 Task: Find connections with filter location Guarabira with filter topic #Onlineadvertisingwith filter profile language French with filter current company Golin with filter school MGUniversity with filter industry Wholesale Food and Beverage with filter service category Nature Photography with filter keywords title Ghostwriter
Action: Mouse moved to (473, 85)
Screenshot: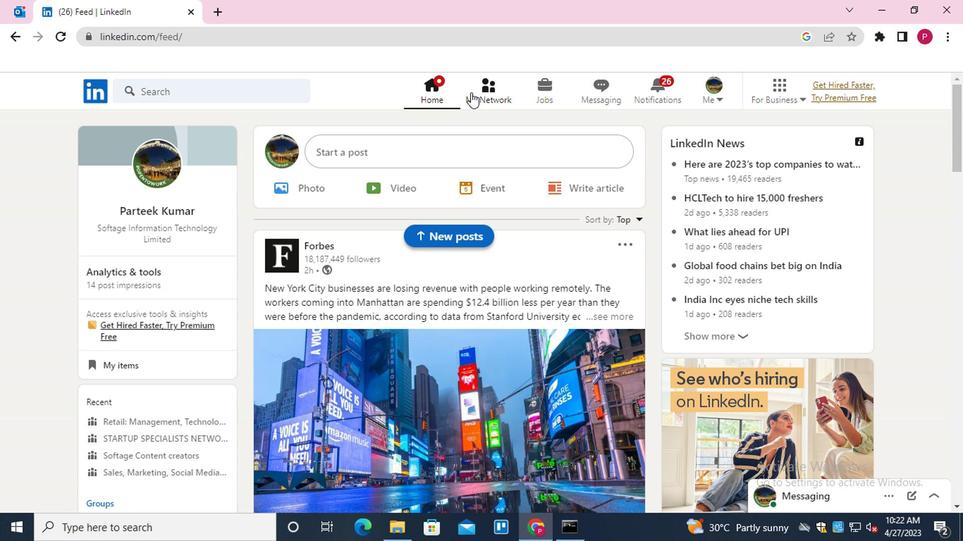 
Action: Mouse pressed left at (473, 85)
Screenshot: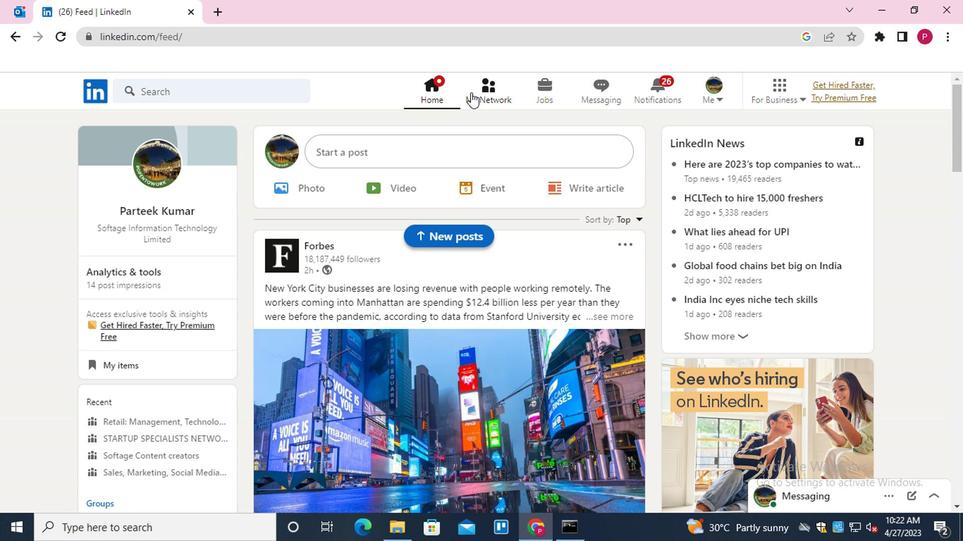 
Action: Mouse moved to (170, 163)
Screenshot: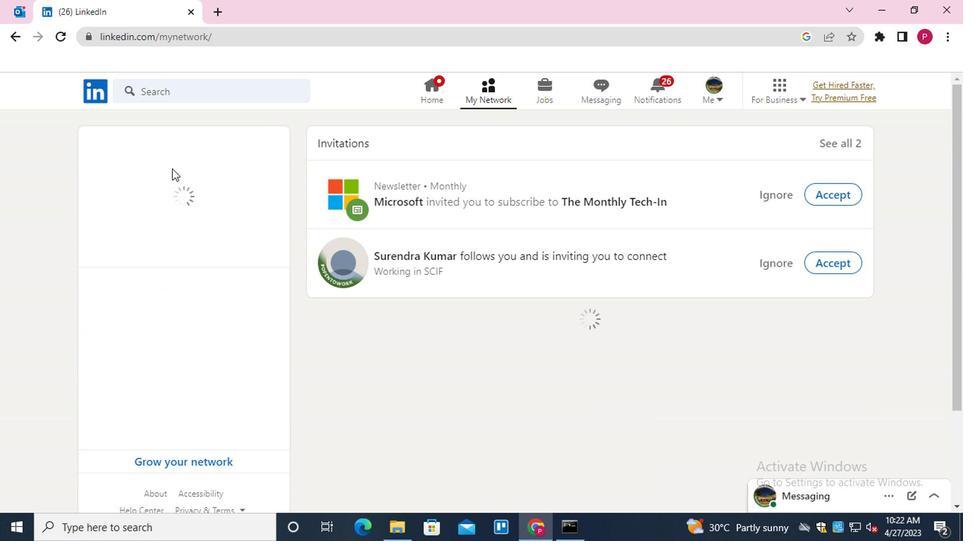 
Action: Mouse pressed left at (170, 163)
Screenshot: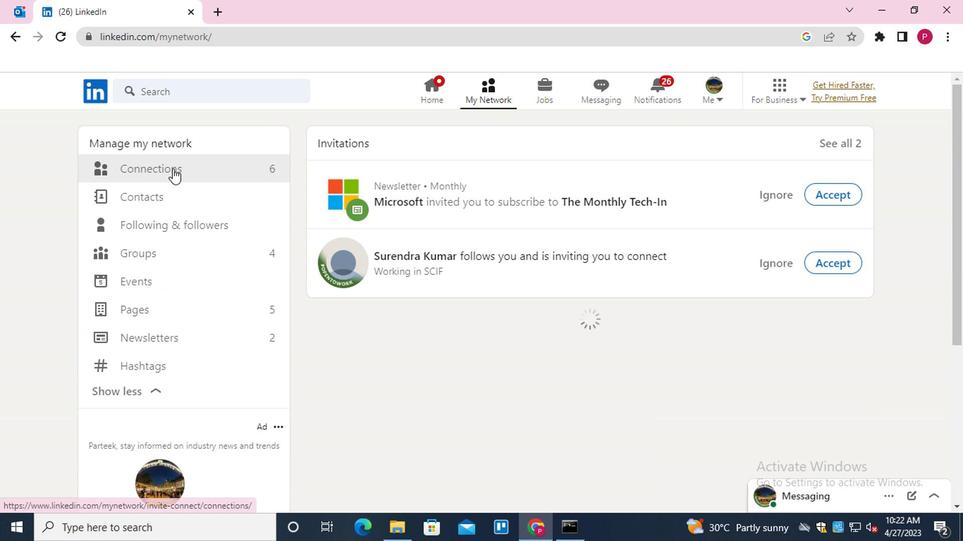 
Action: Mouse moved to (603, 166)
Screenshot: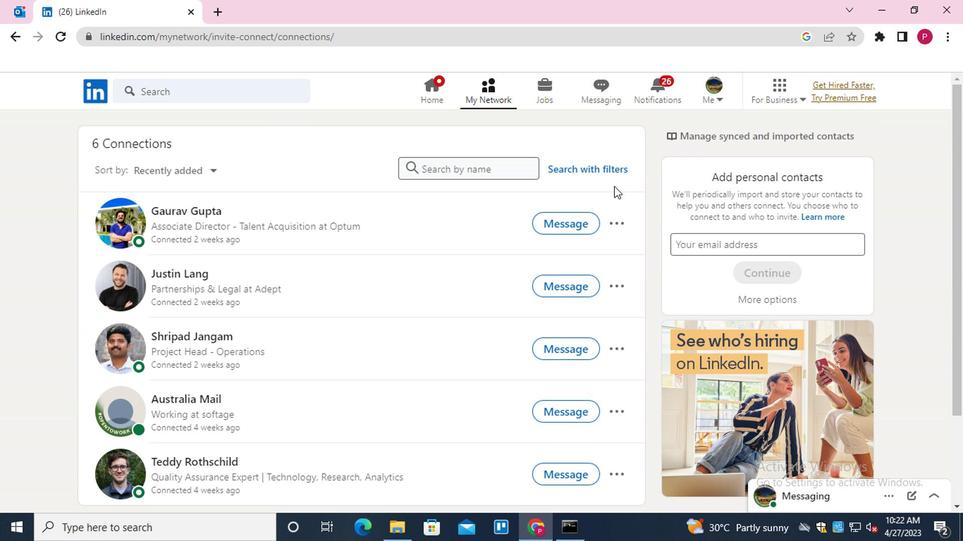 
Action: Mouse pressed left at (603, 166)
Screenshot: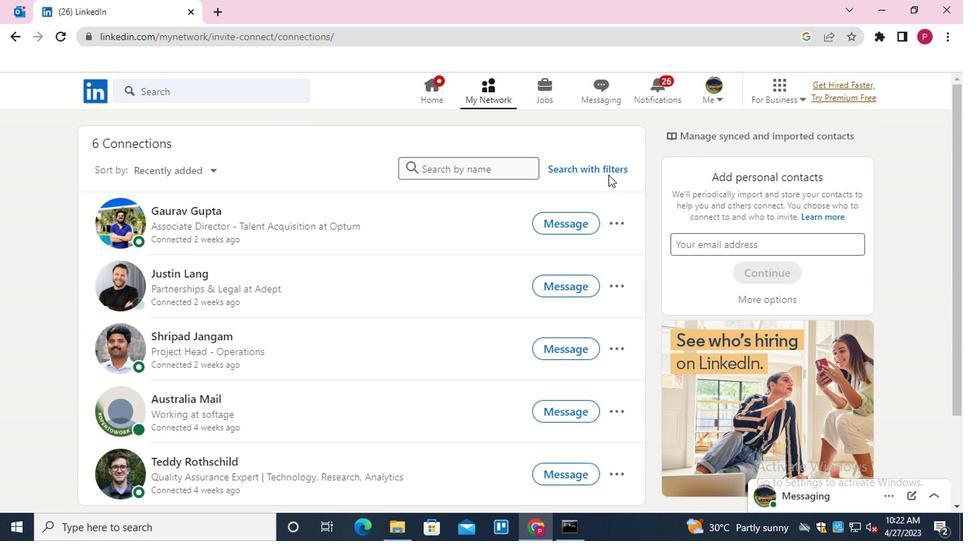 
Action: Mouse moved to (477, 129)
Screenshot: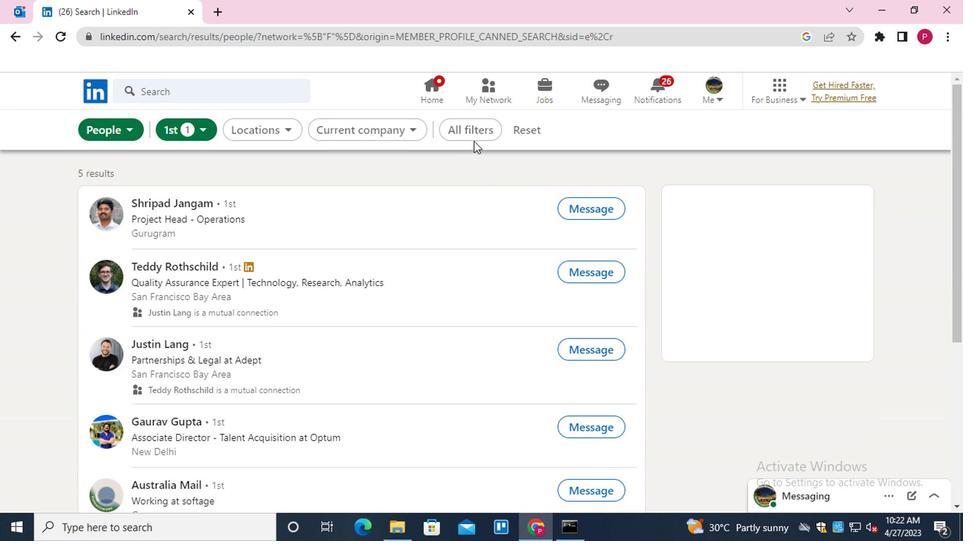 
Action: Mouse pressed left at (477, 129)
Screenshot: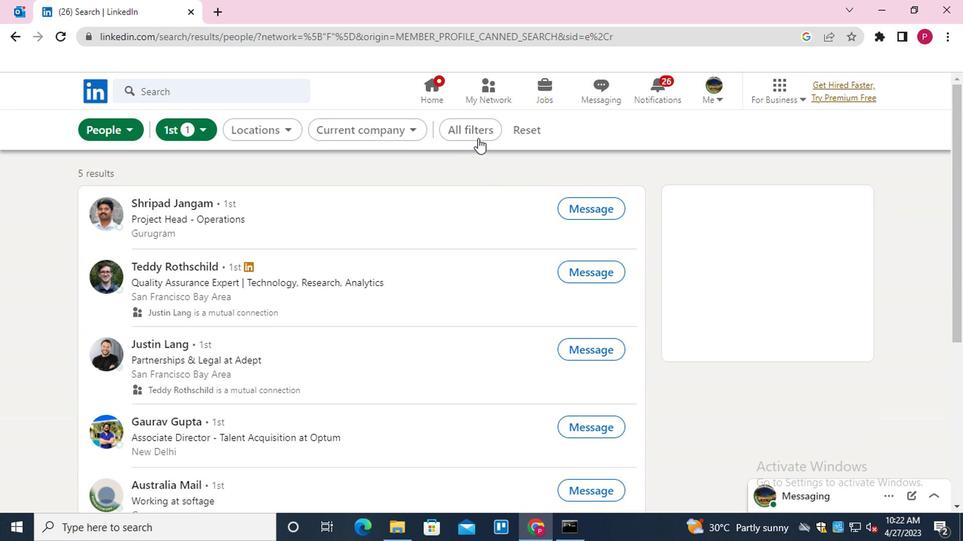 
Action: Mouse moved to (670, 279)
Screenshot: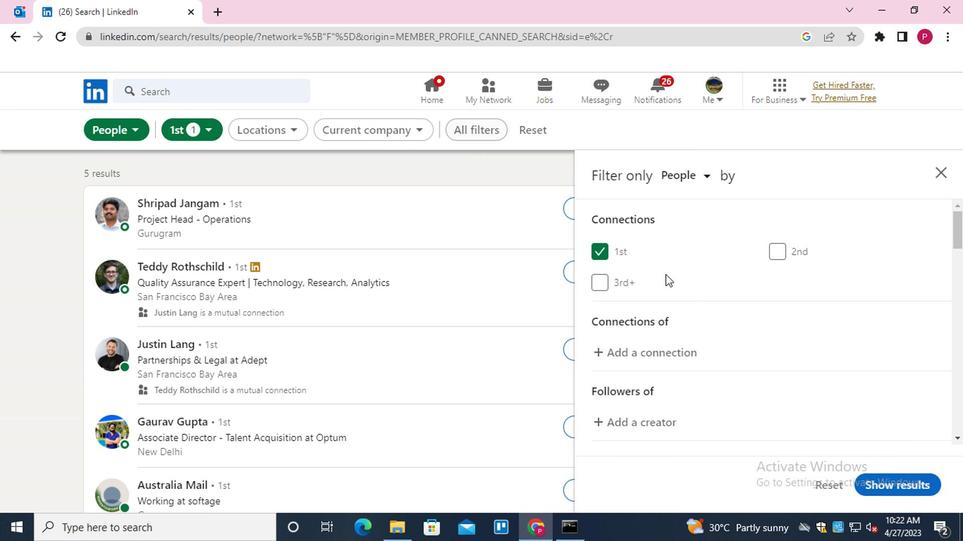 
Action: Mouse scrolled (670, 278) with delta (0, -1)
Screenshot: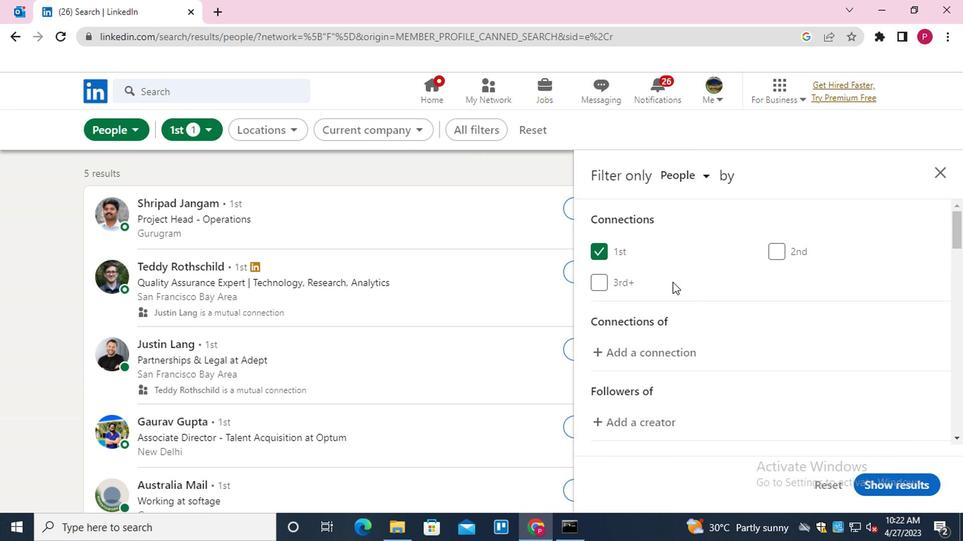 
Action: Mouse moved to (671, 280)
Screenshot: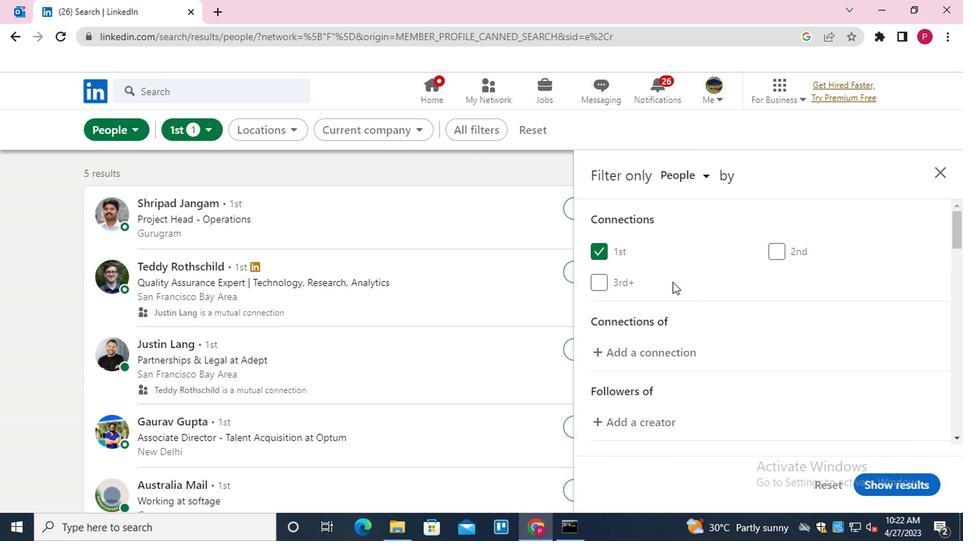 
Action: Mouse scrolled (671, 279) with delta (0, 0)
Screenshot: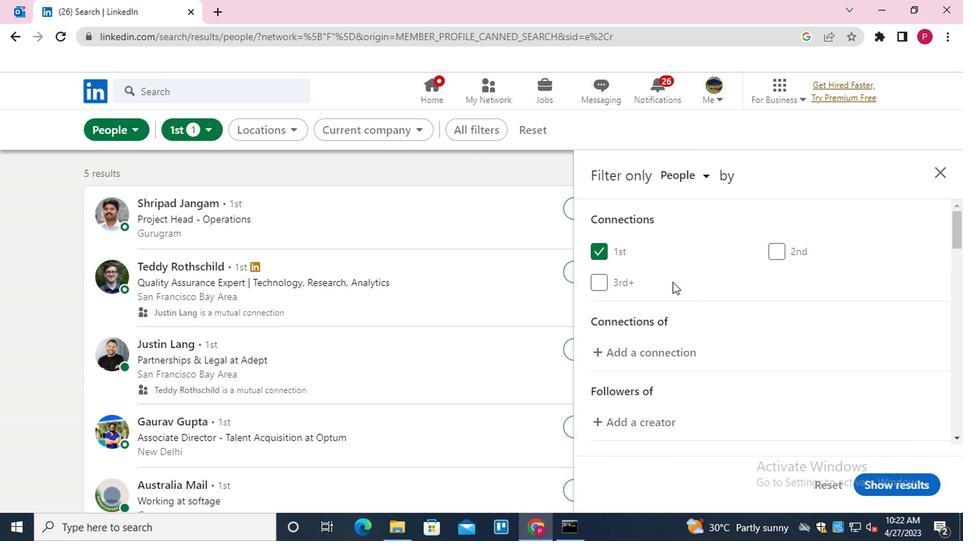 
Action: Mouse moved to (676, 286)
Screenshot: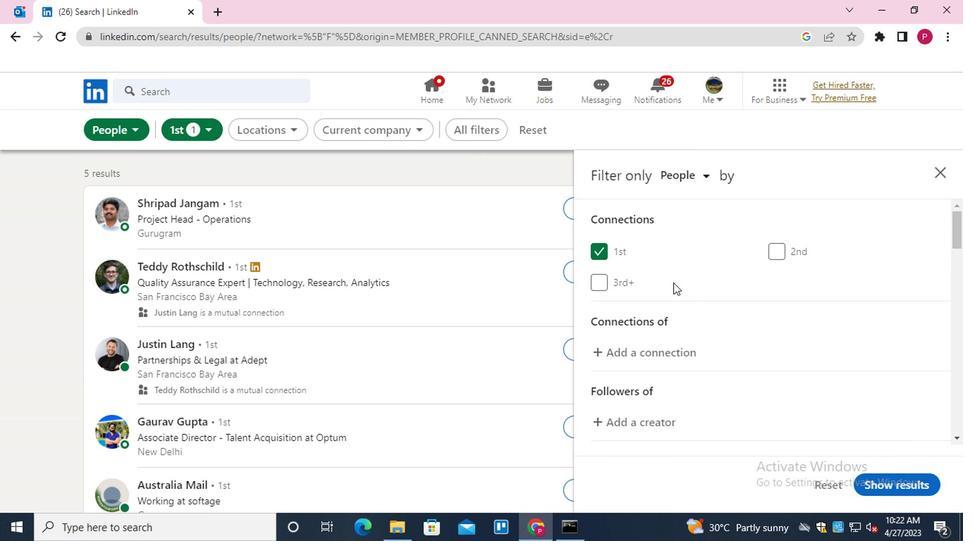 
Action: Mouse scrolled (676, 285) with delta (0, -1)
Screenshot: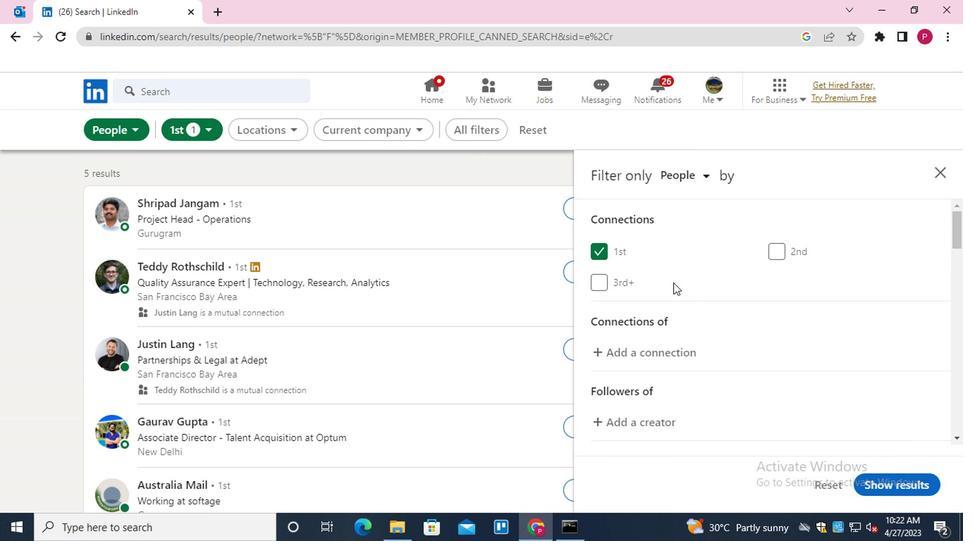 
Action: Mouse moved to (807, 338)
Screenshot: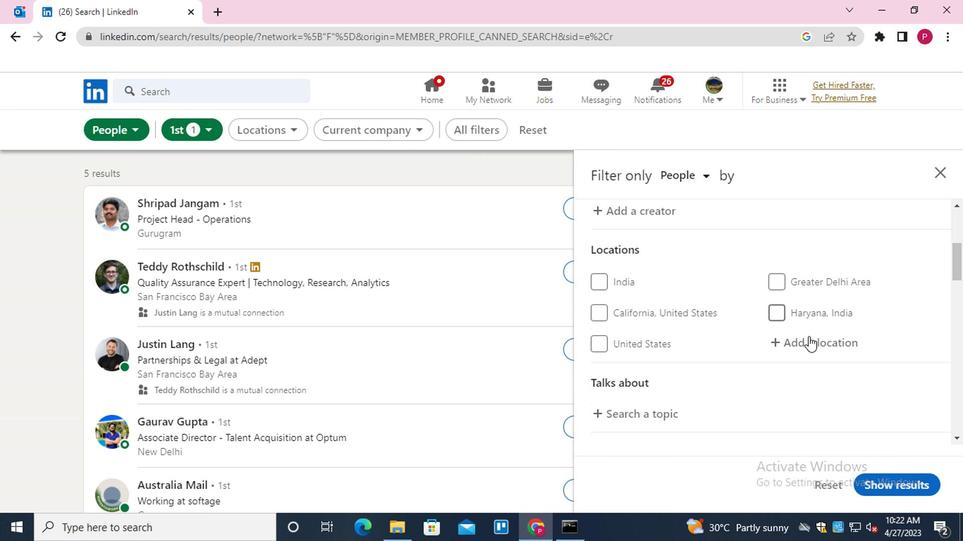 
Action: Mouse pressed left at (807, 338)
Screenshot: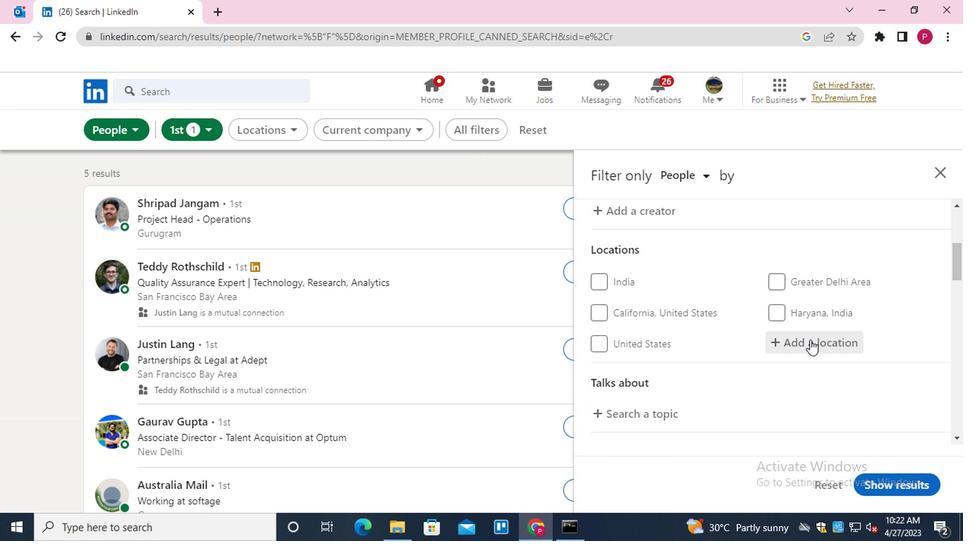 
Action: Mouse moved to (806, 340)
Screenshot: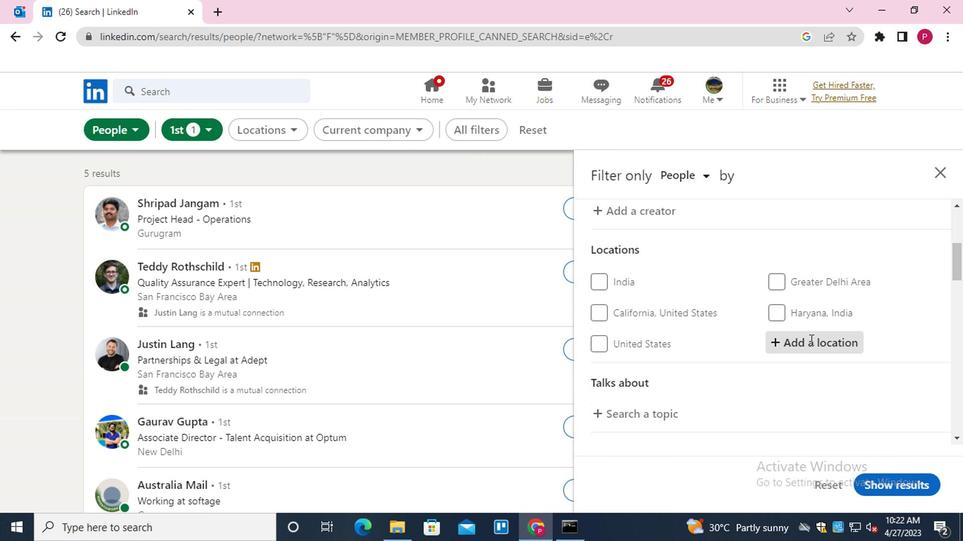 
Action: Key pressed <Key.shift><Key.shift><Key.shift>GUARABIRA<Key.down><Key.enter>
Screenshot: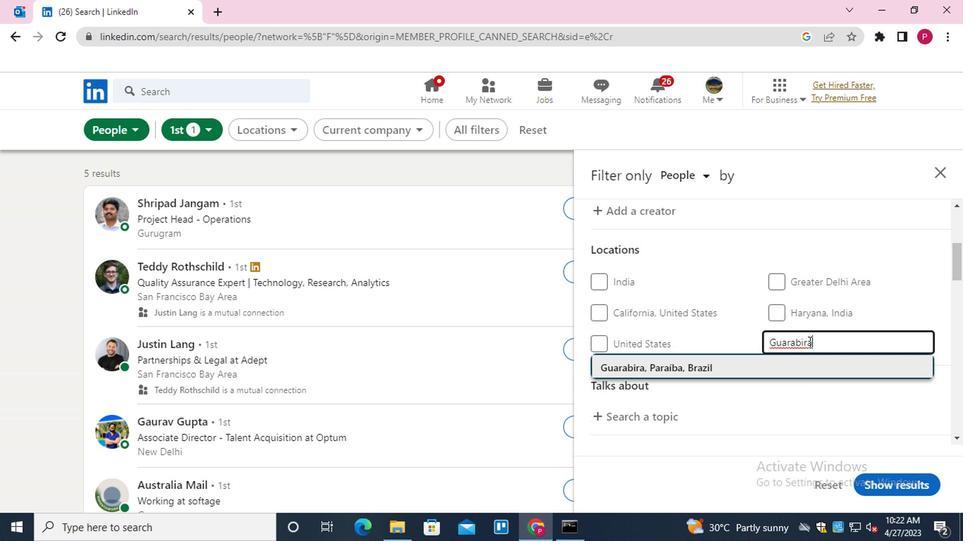 
Action: Mouse moved to (715, 415)
Screenshot: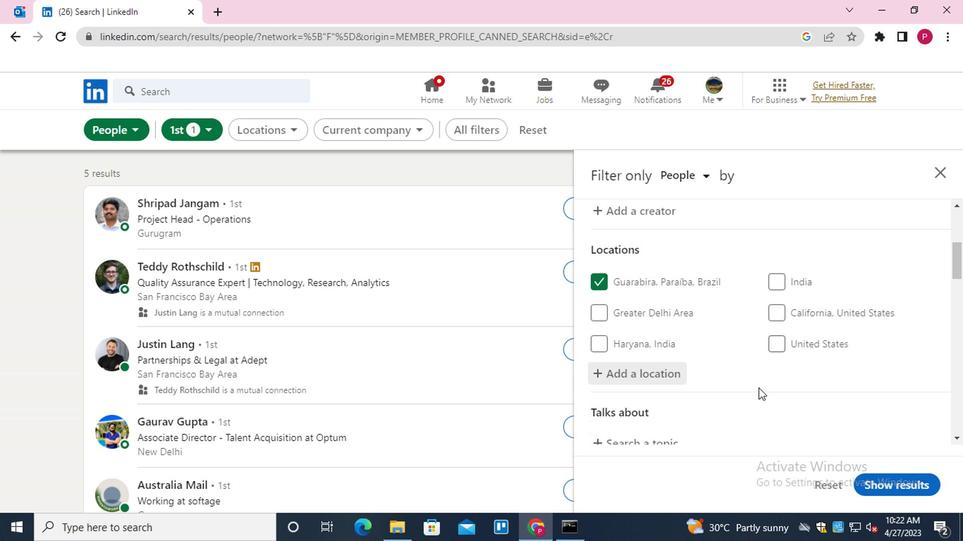 
Action: Mouse scrolled (715, 414) with delta (0, -1)
Screenshot: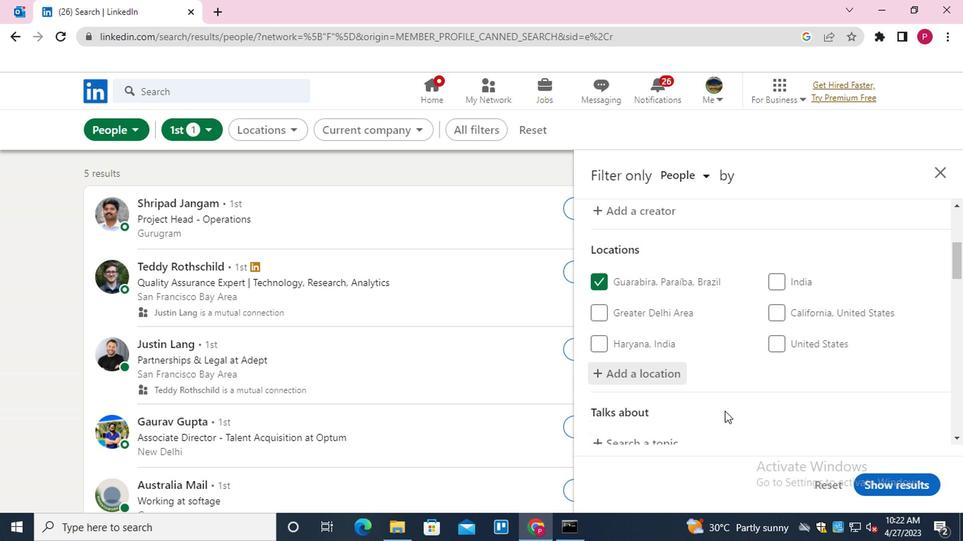 
Action: Mouse scrolled (715, 414) with delta (0, -1)
Screenshot: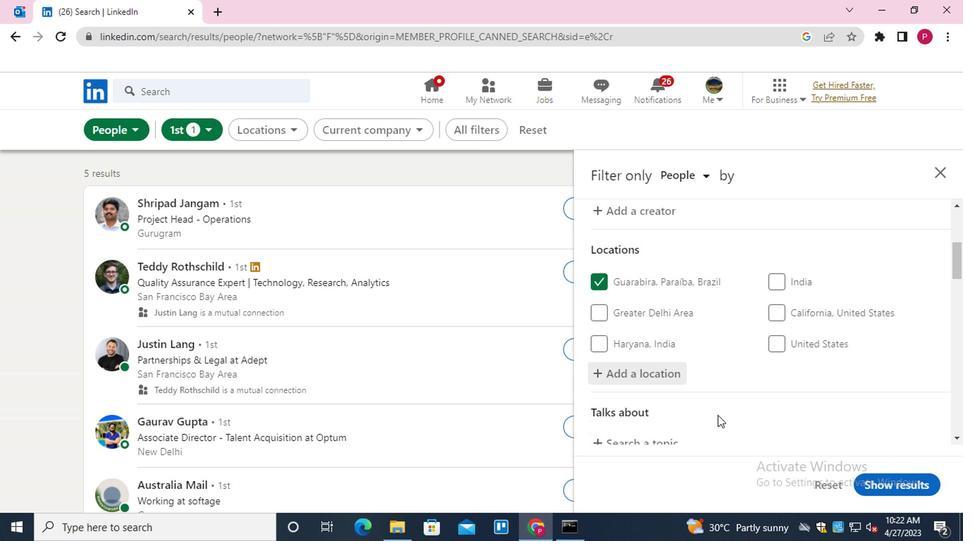 
Action: Mouse moved to (632, 299)
Screenshot: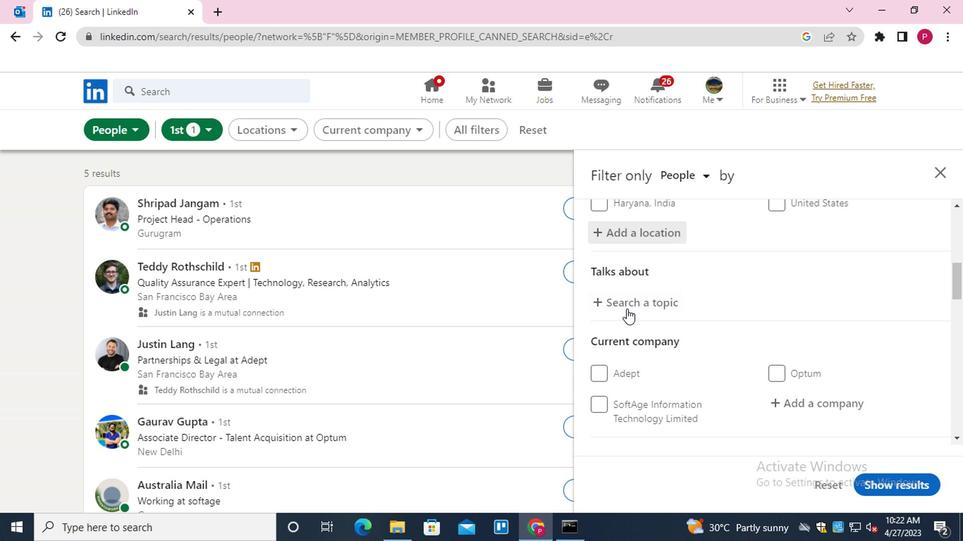 
Action: Mouse pressed left at (632, 299)
Screenshot: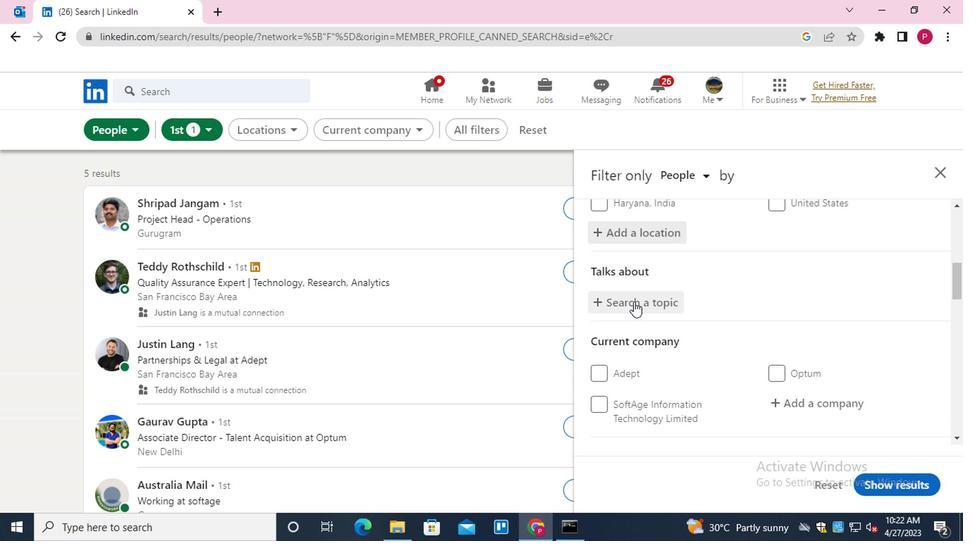 
Action: Key pressed ONLINEADVERT<Key.down><Key.down><Key.up><Key.enter>
Screenshot: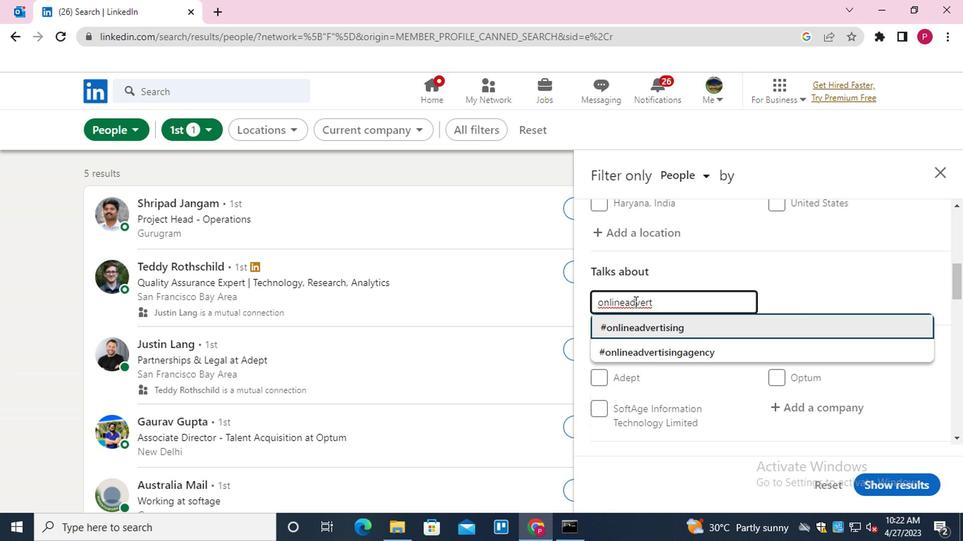 
Action: Mouse moved to (652, 312)
Screenshot: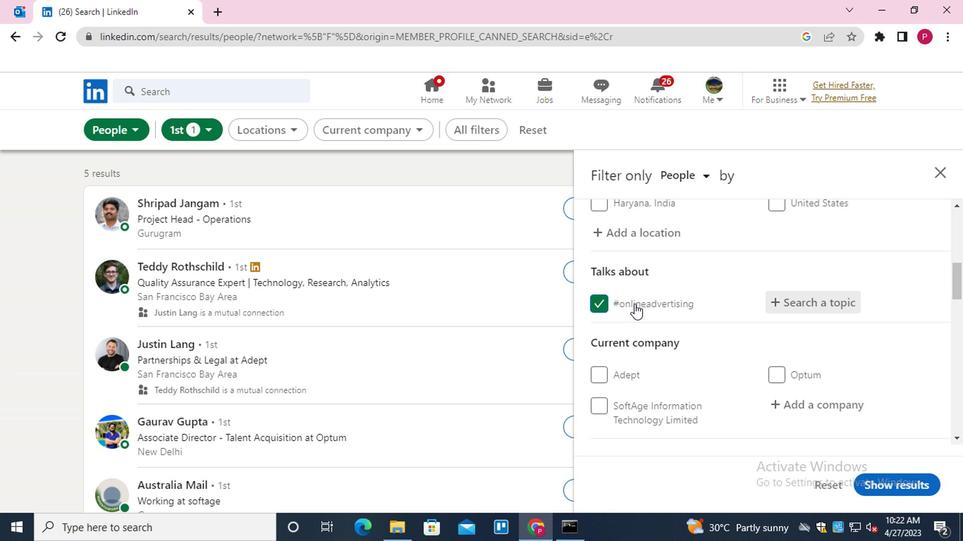 
Action: Mouse scrolled (652, 311) with delta (0, 0)
Screenshot: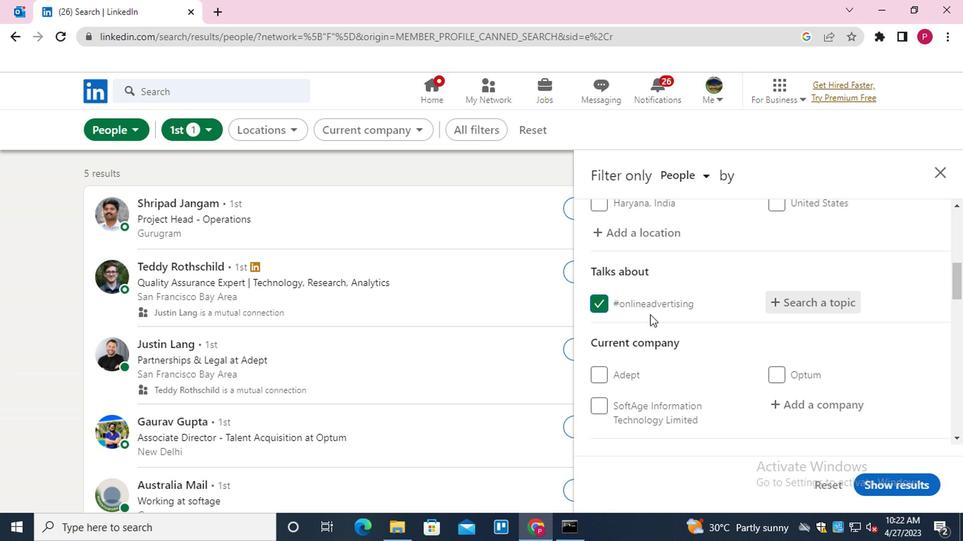 
Action: Mouse scrolled (652, 311) with delta (0, 0)
Screenshot: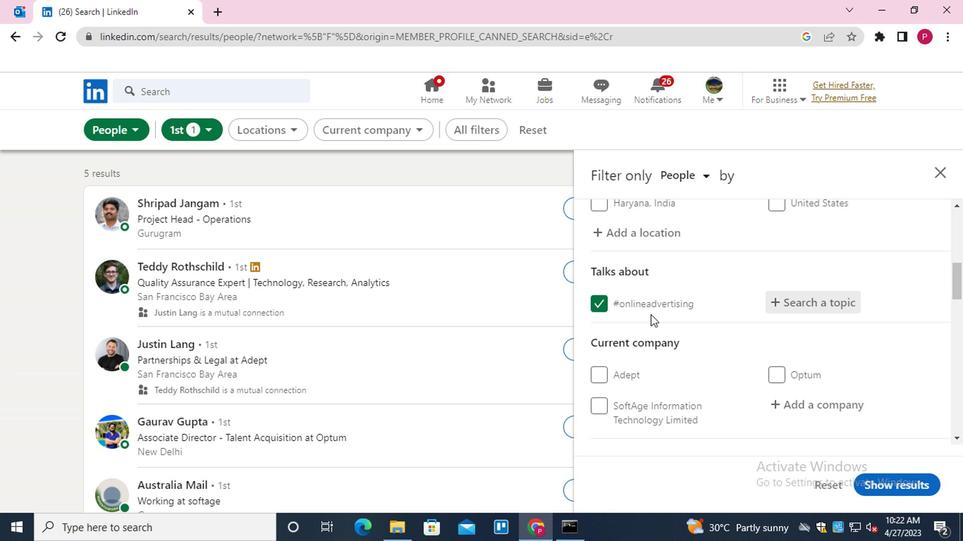 
Action: Mouse moved to (804, 265)
Screenshot: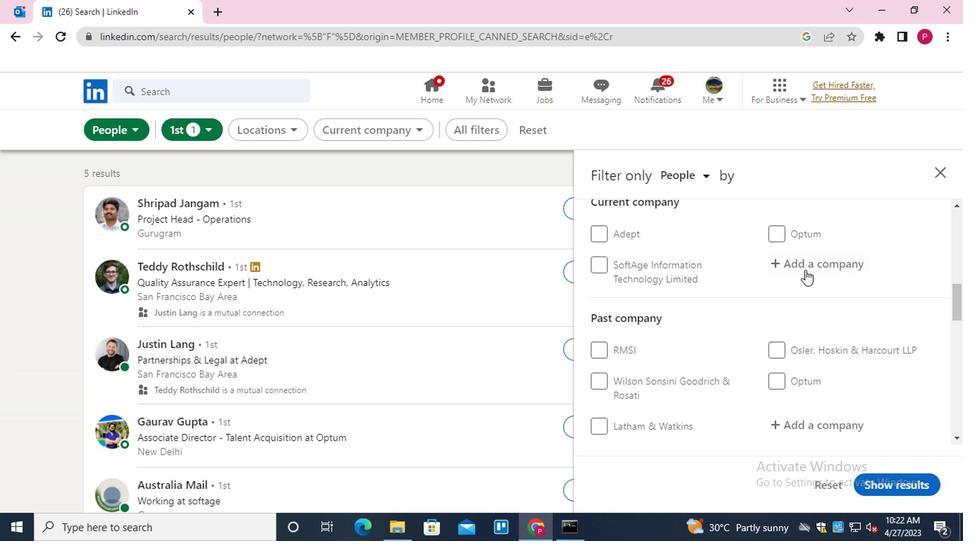 
Action: Mouse pressed left at (804, 265)
Screenshot: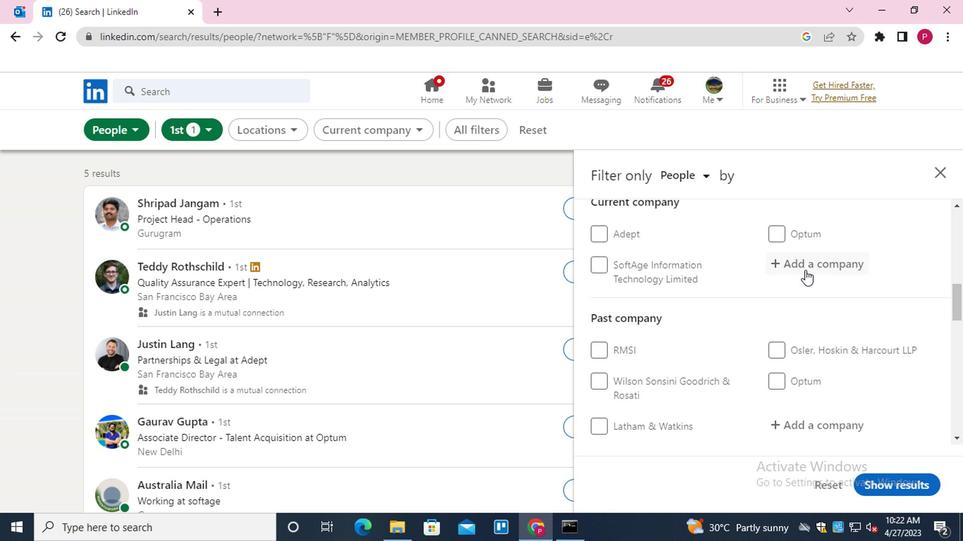 
Action: Mouse moved to (804, 265)
Screenshot: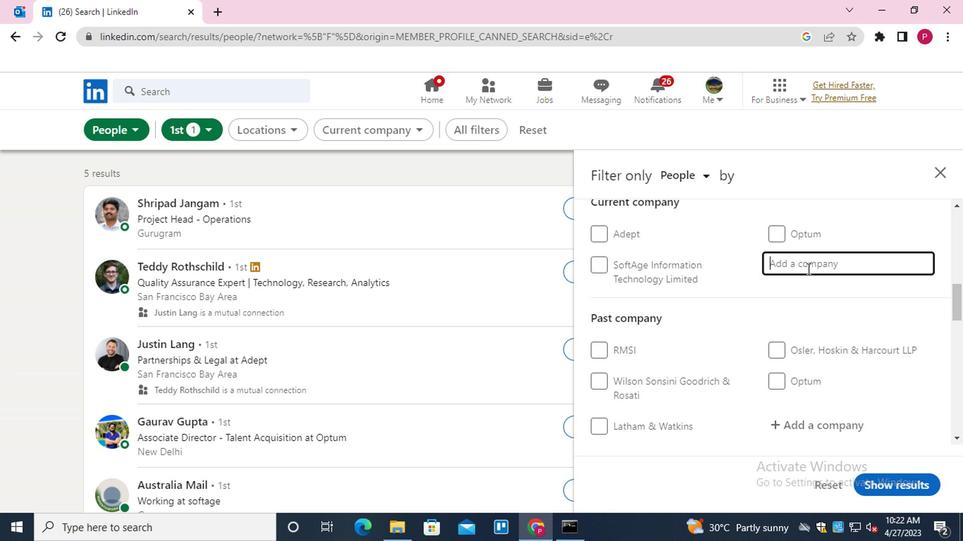 
Action: Key pressed <Key.shift><Key.shift><Key.shift><Key.shift><Key.shift><Key.shift><Key.shift><Key.shift>GOLIN<Key.down><Key.enter>
Screenshot: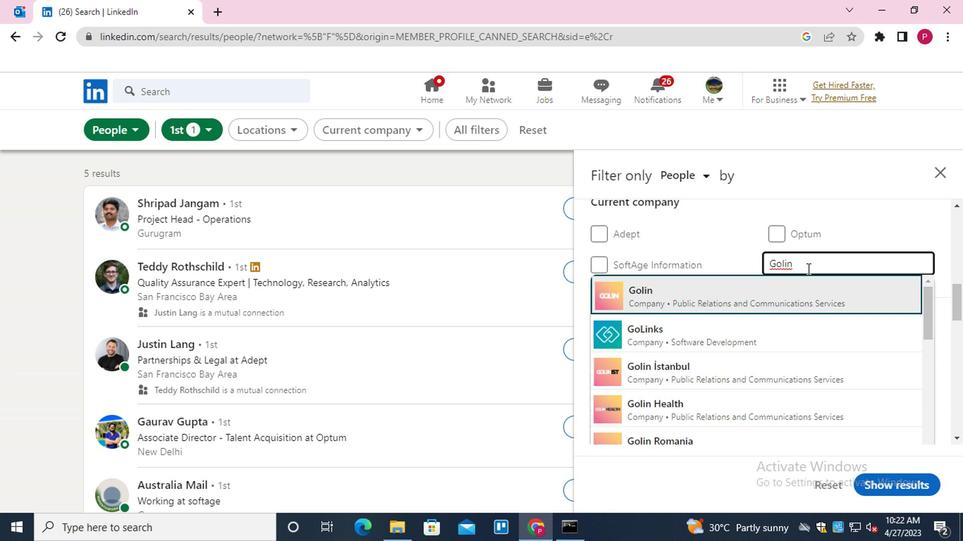 
Action: Mouse moved to (587, 336)
Screenshot: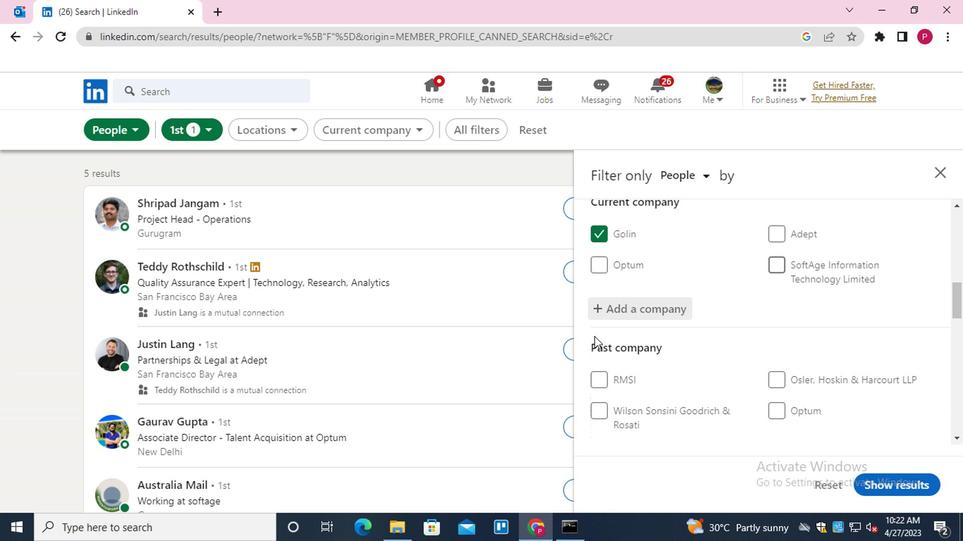 
Action: Mouse scrolled (587, 336) with delta (0, 0)
Screenshot: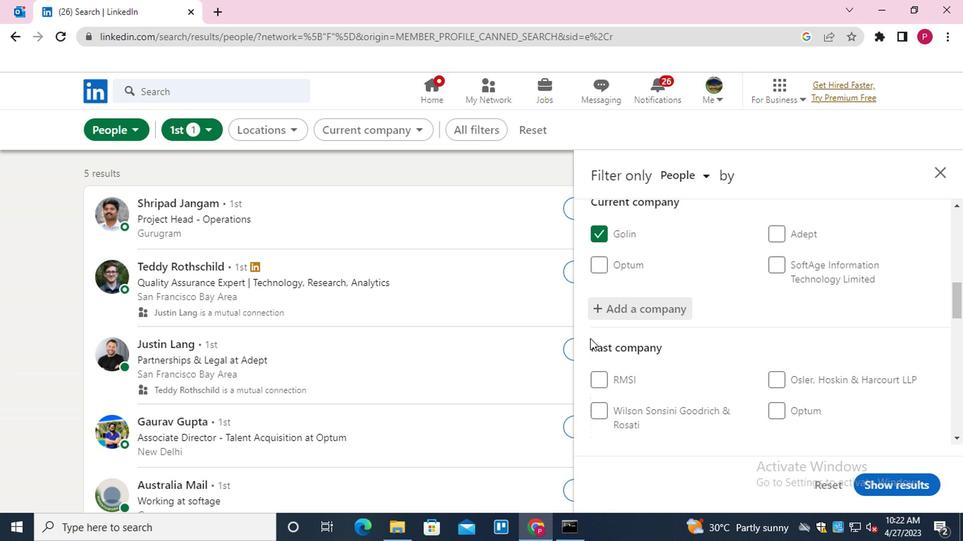 
Action: Mouse scrolled (587, 336) with delta (0, 0)
Screenshot: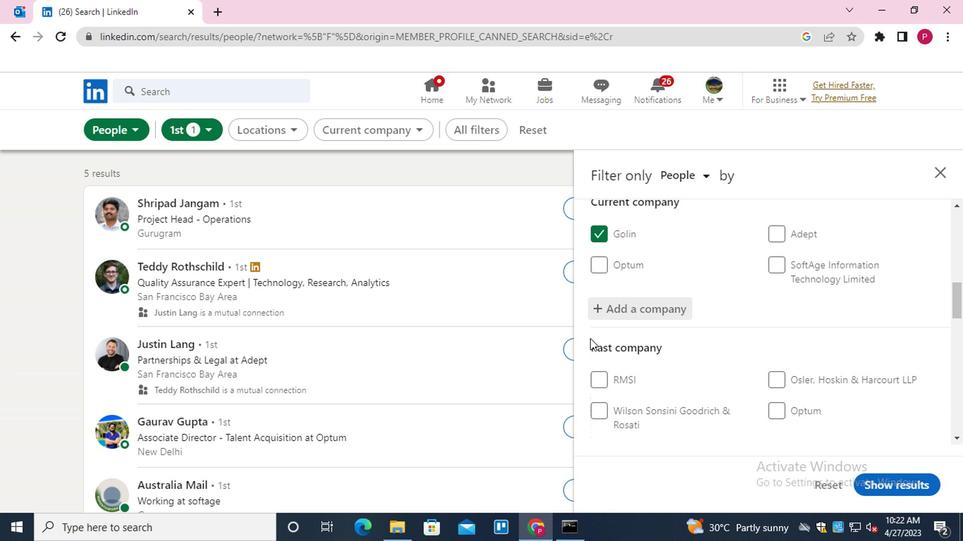 
Action: Mouse moved to (586, 337)
Screenshot: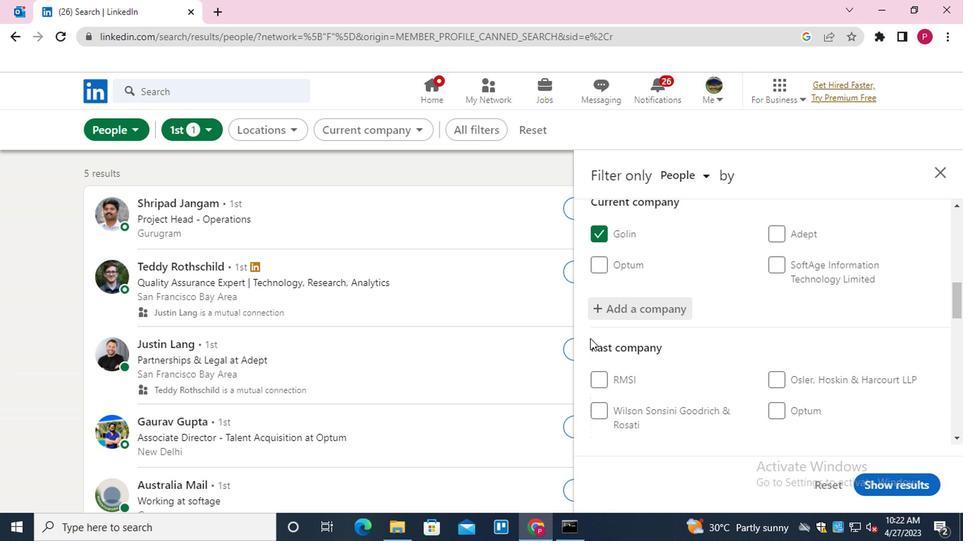 
Action: Mouse scrolled (586, 336) with delta (0, -1)
Screenshot: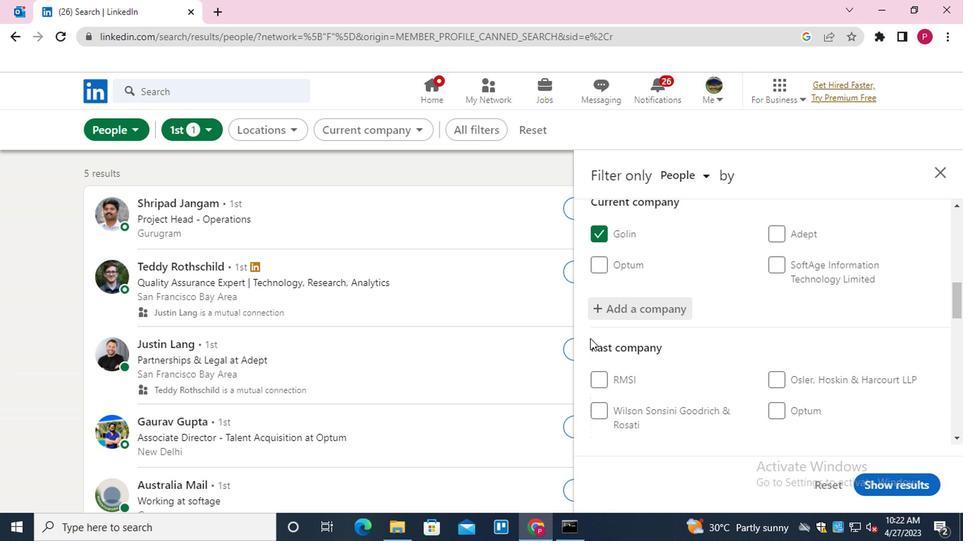 
Action: Mouse scrolled (586, 336) with delta (0, -1)
Screenshot: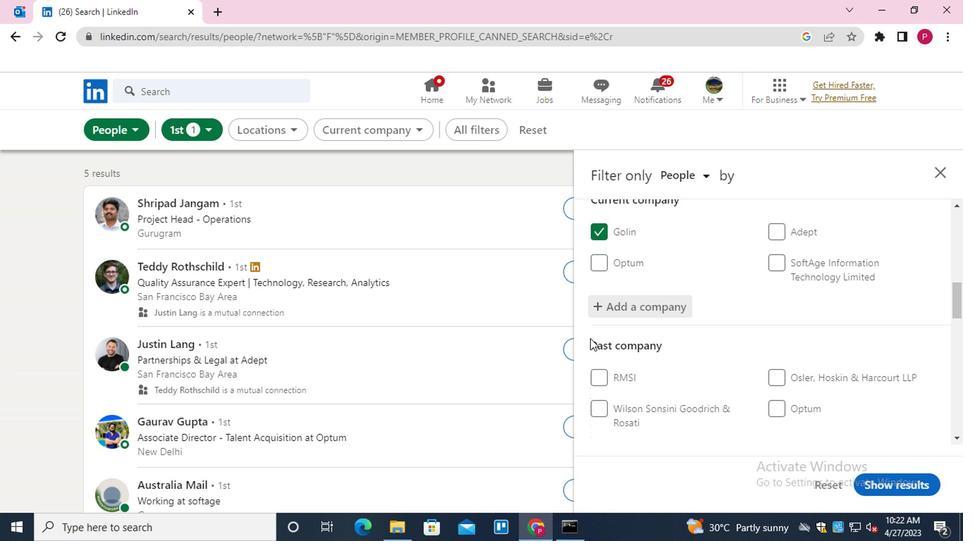 
Action: Mouse moved to (769, 329)
Screenshot: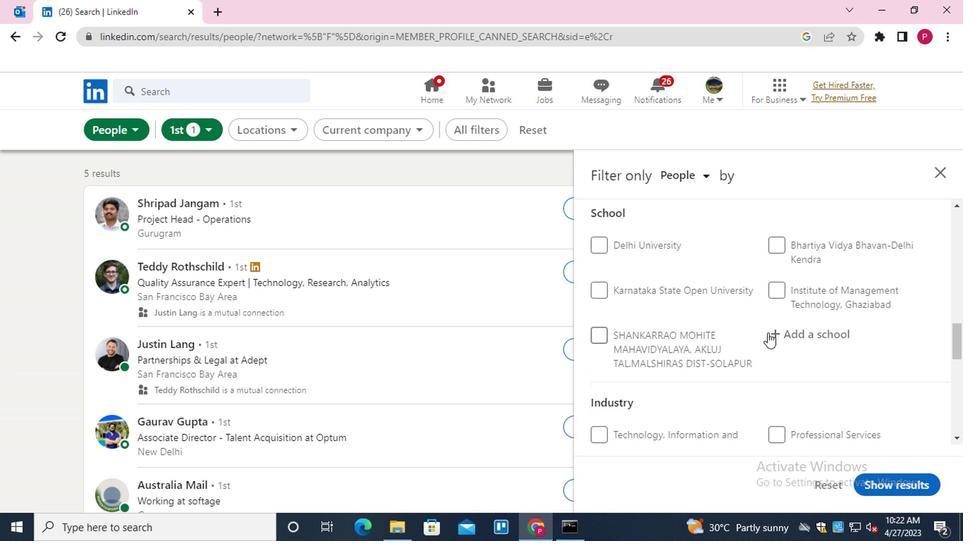 
Action: Mouse pressed left at (769, 329)
Screenshot: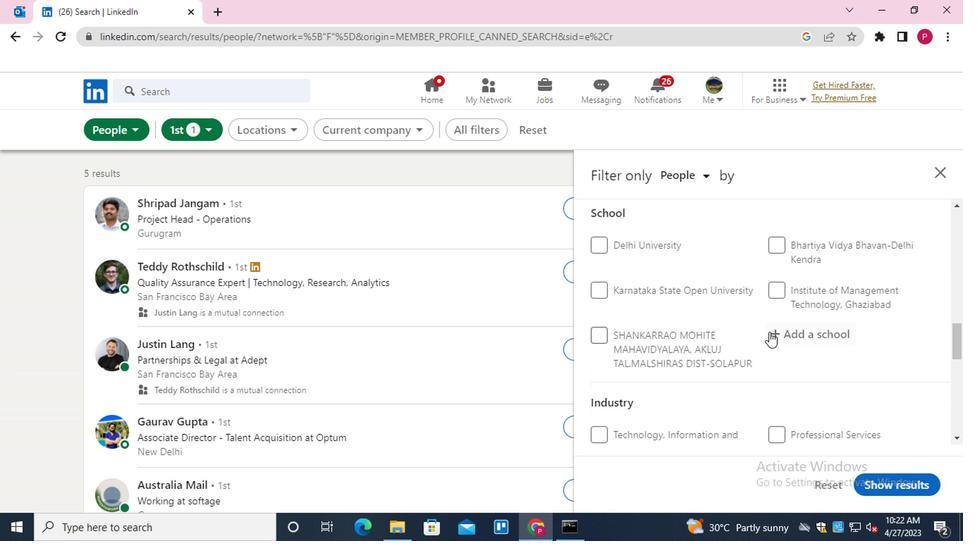
Action: Mouse moved to (750, 341)
Screenshot: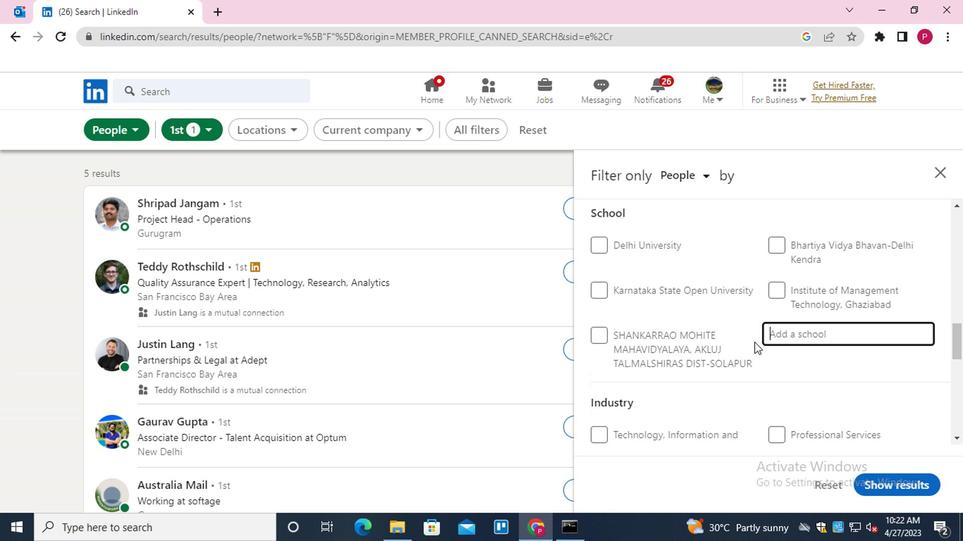 
Action: Key pressed <Key.shift><Key.shift><Key.shift><Key.shift><Key.shift><Key.shift><Key.shift><Key.shift><Key.shift><Key.shift><Key.shift><Key.shift>
Screenshot: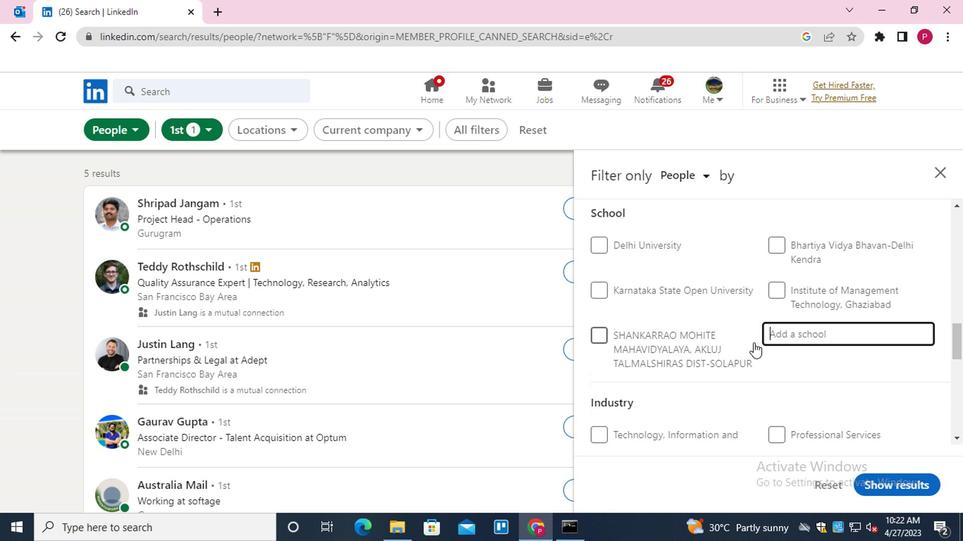 
Action: Mouse moved to (750, 341)
Screenshot: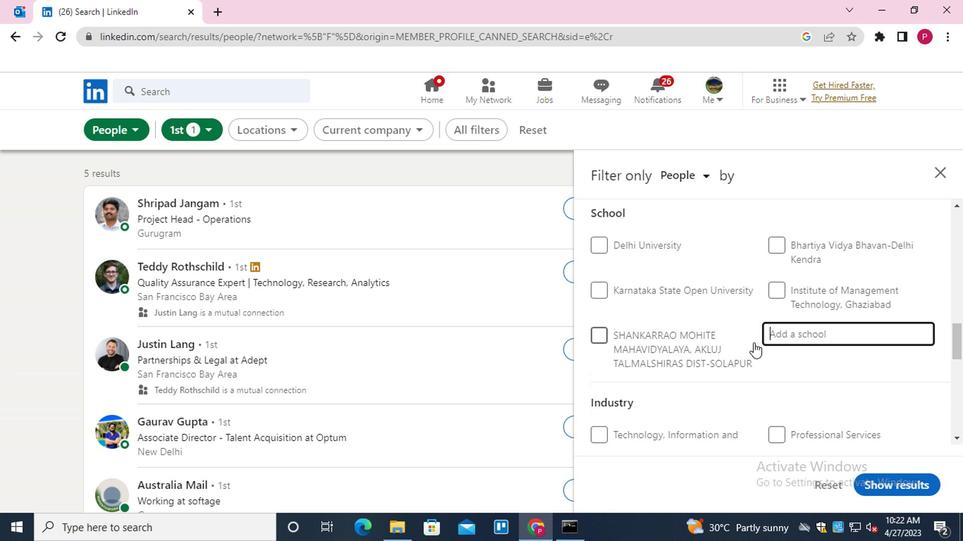 
Action: Key pressed <Key.shift><Key.shift><Key.shift><Key.shift><Key.shift><Key.shift><Key.shift><Key.shift><Key.shift><Key.shift><Key.shift><Key.shift><Key.shift><Key.shift><Key.shift><Key.shift><Key.shift><Key.shift><Key.shift><Key.shift><Key.shift><Key.shift><Key.shift><Key.shift><Key.shift><Key.shift><Key.shift><Key.shift><Key.shift><Key.shift><Key.shift><Key.shift><Key.shift><Key.shift><Key.shift><Key.shift><Key.shift><Key.shift><Key.shift><Key.shift><Key.shift><Key.shift><Key.shift>MG<Key.space><Key.shift>UNIVERSITY
Screenshot: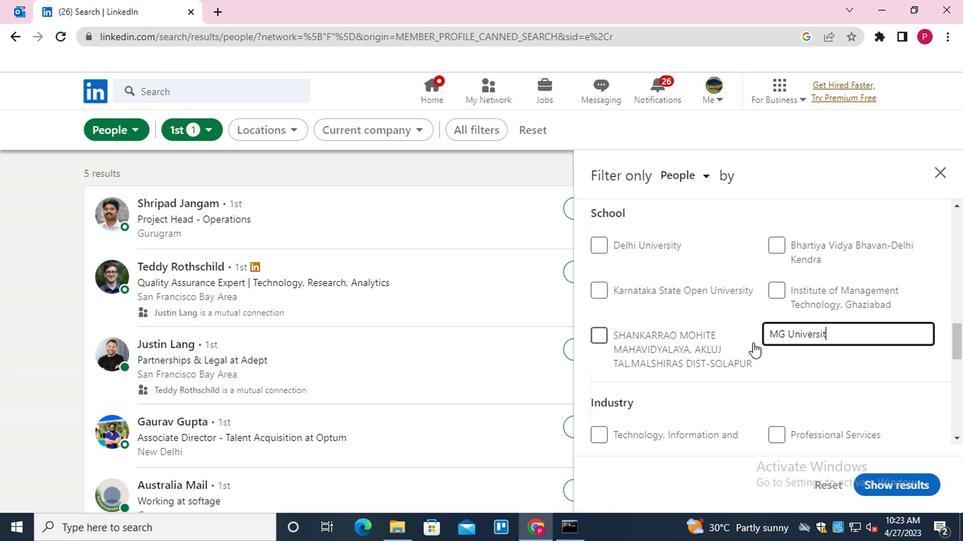 
Action: Mouse moved to (745, 346)
Screenshot: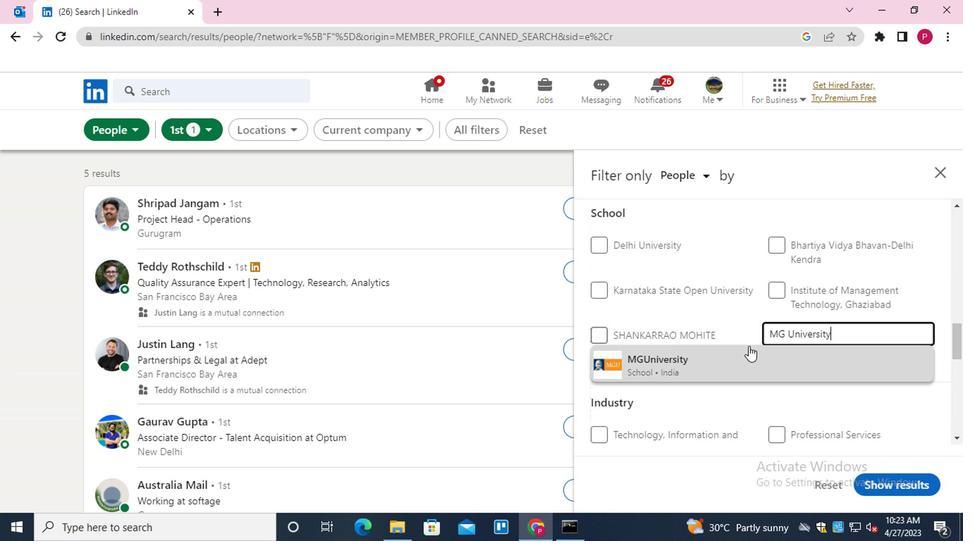 
Action: Mouse pressed left at (745, 346)
Screenshot: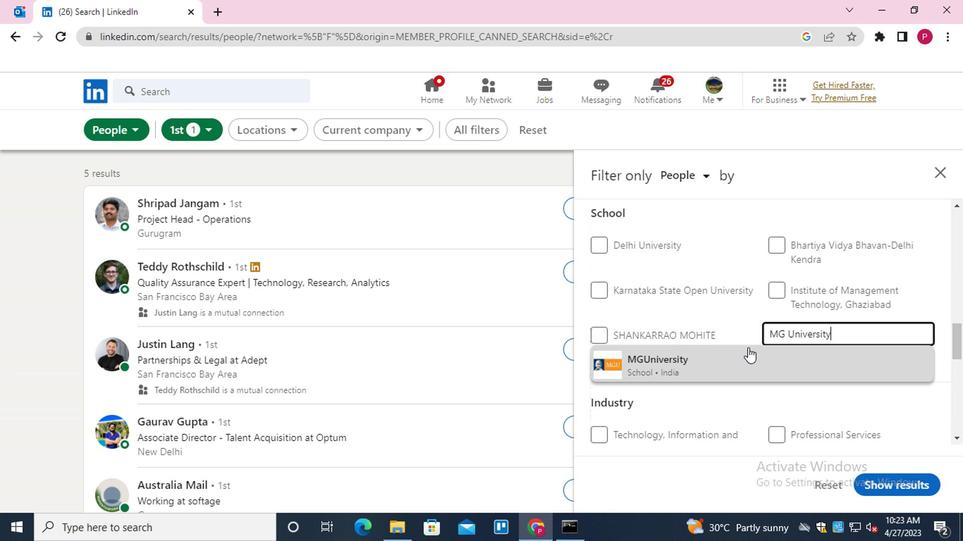 
Action: Mouse moved to (694, 350)
Screenshot: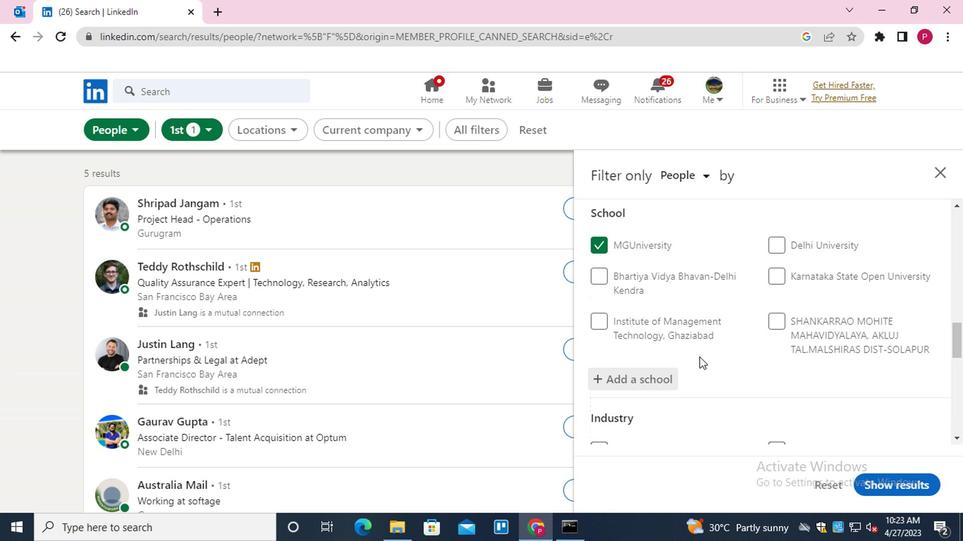 
Action: Mouse scrolled (694, 349) with delta (0, 0)
Screenshot: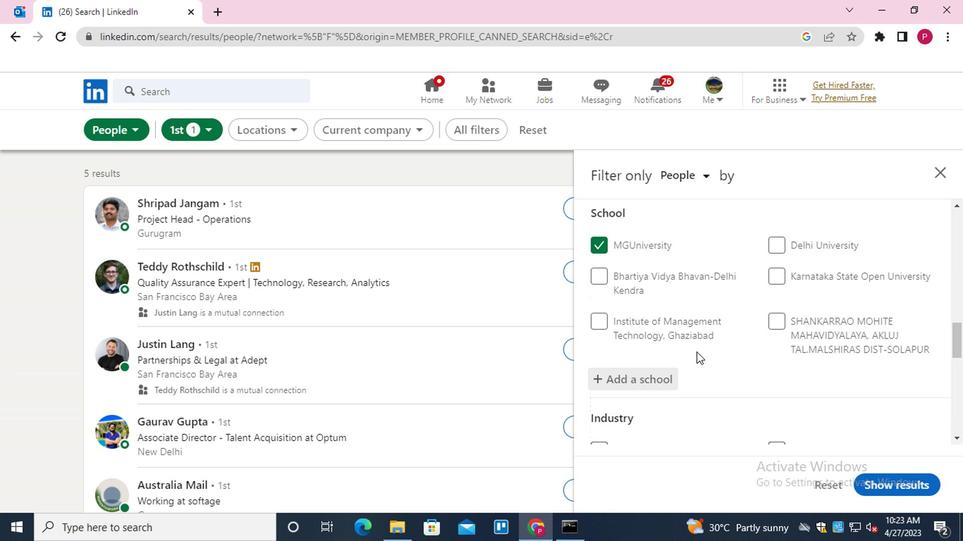 
Action: Mouse scrolled (694, 349) with delta (0, 0)
Screenshot: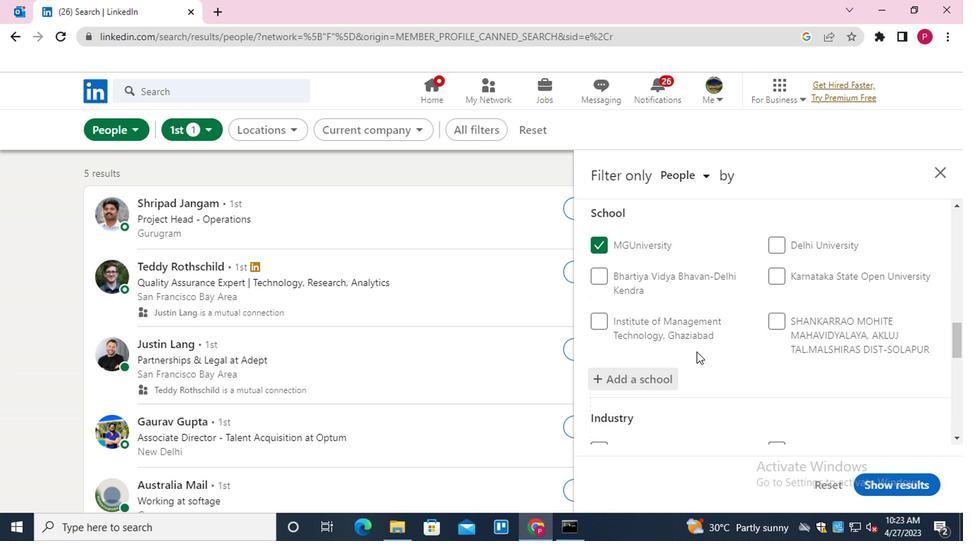 
Action: Mouse scrolled (694, 349) with delta (0, 0)
Screenshot: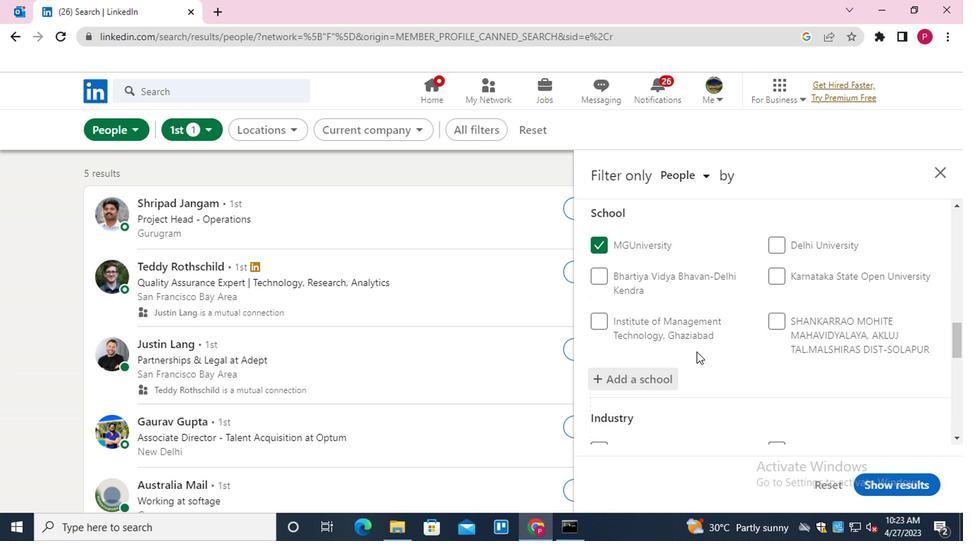 
Action: Mouse moved to (807, 325)
Screenshot: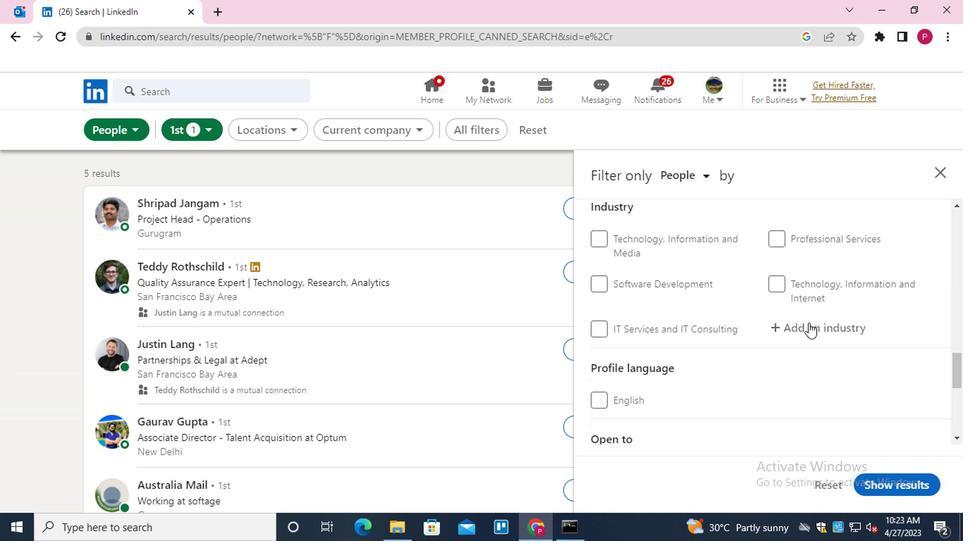 
Action: Mouse pressed left at (807, 325)
Screenshot: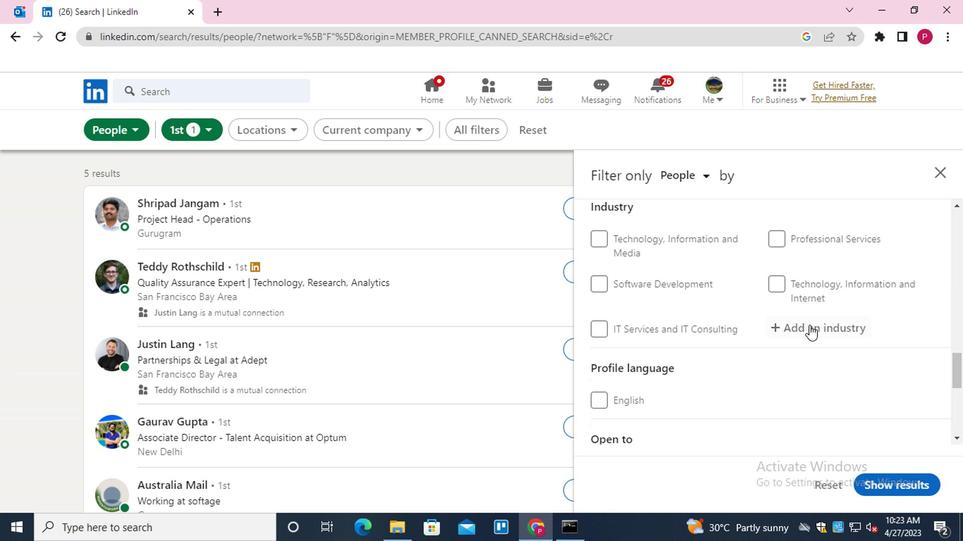 
Action: Key pressed <Key.shift>R<Key.backspace><Key.shift>WHOLES<Key.down><Key.down><Key.down><Key.down><Key.down><Key.down><Key.down><Key.down><Key.down><Key.up><Key.enter>
Screenshot: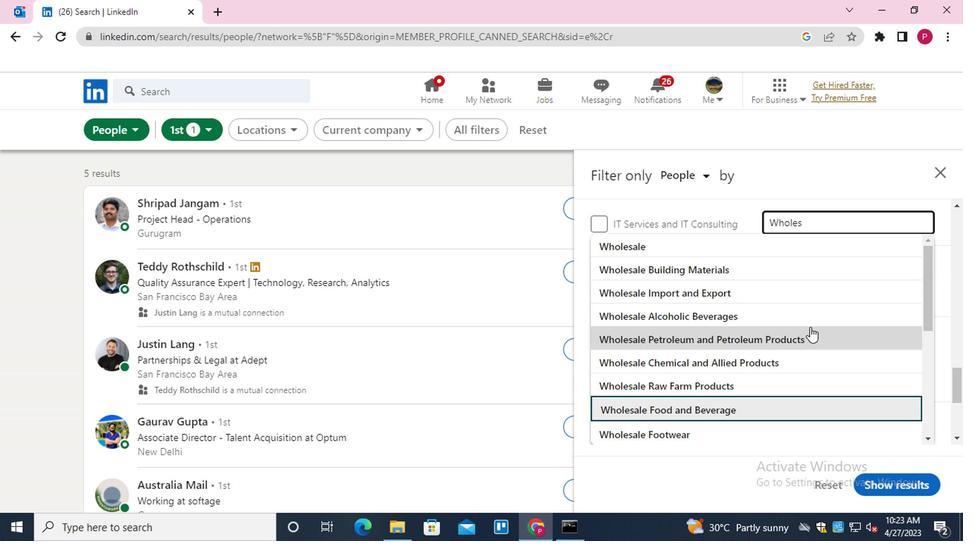 
Action: Mouse moved to (618, 319)
Screenshot: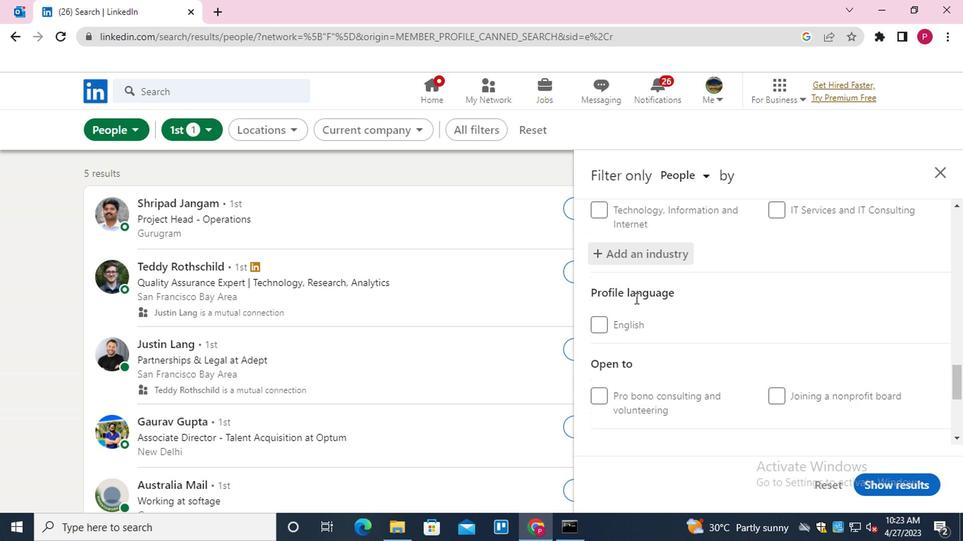 
Action: Mouse scrolled (618, 318) with delta (0, -1)
Screenshot: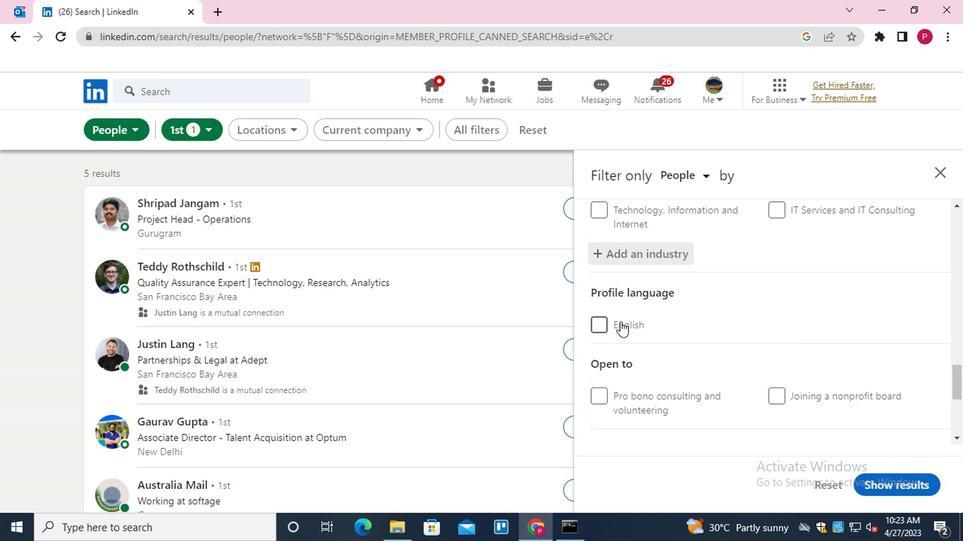 
Action: Mouse scrolled (618, 318) with delta (0, -1)
Screenshot: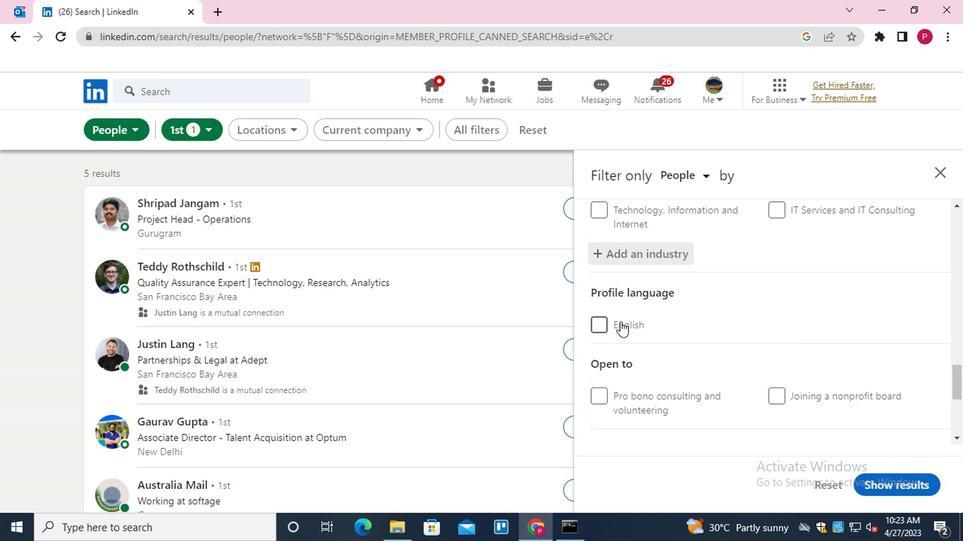 
Action: Mouse scrolled (618, 318) with delta (0, -1)
Screenshot: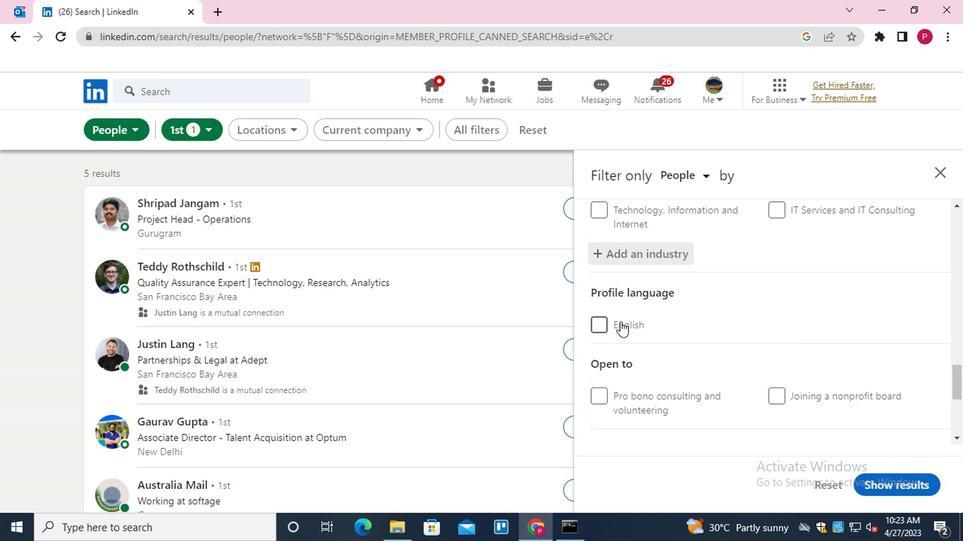 
Action: Mouse moved to (662, 273)
Screenshot: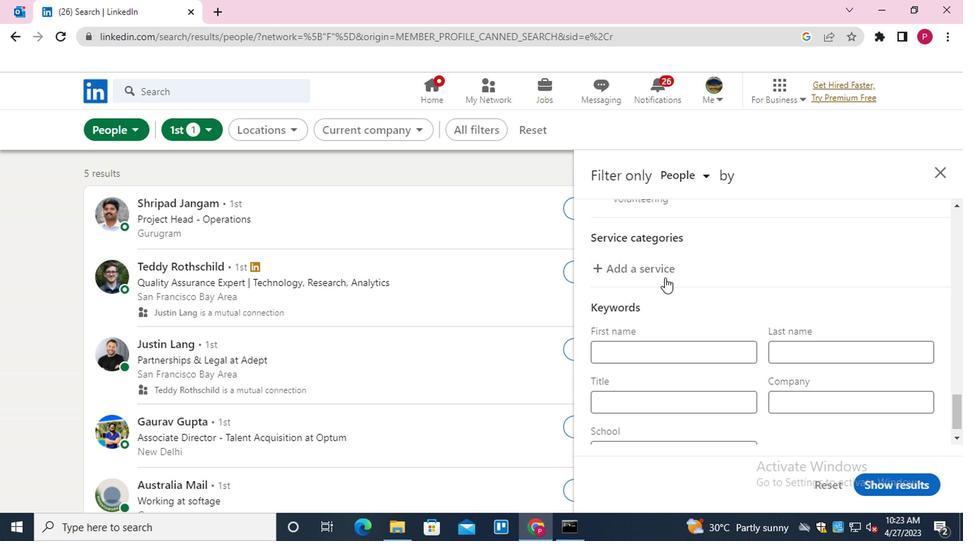 
Action: Mouse pressed left at (662, 273)
Screenshot: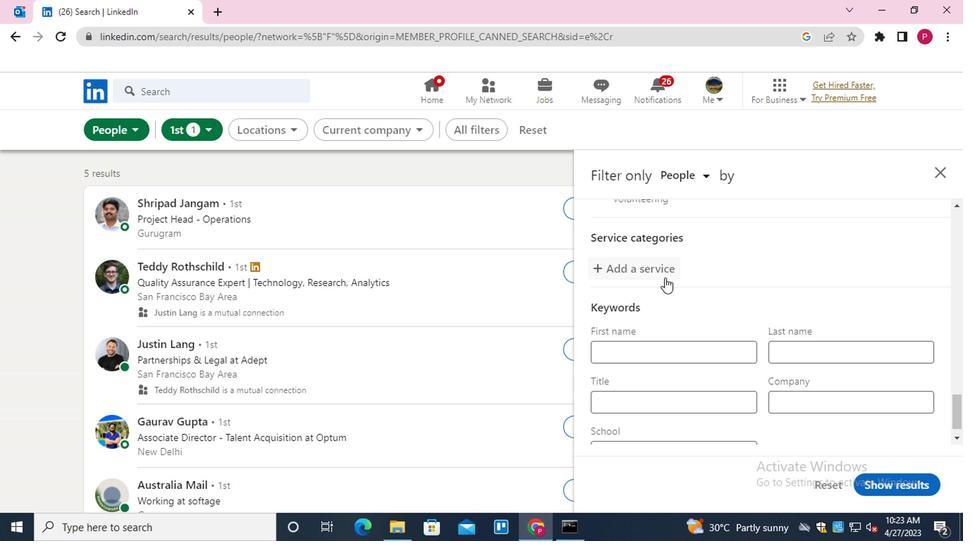 
Action: Mouse moved to (660, 266)
Screenshot: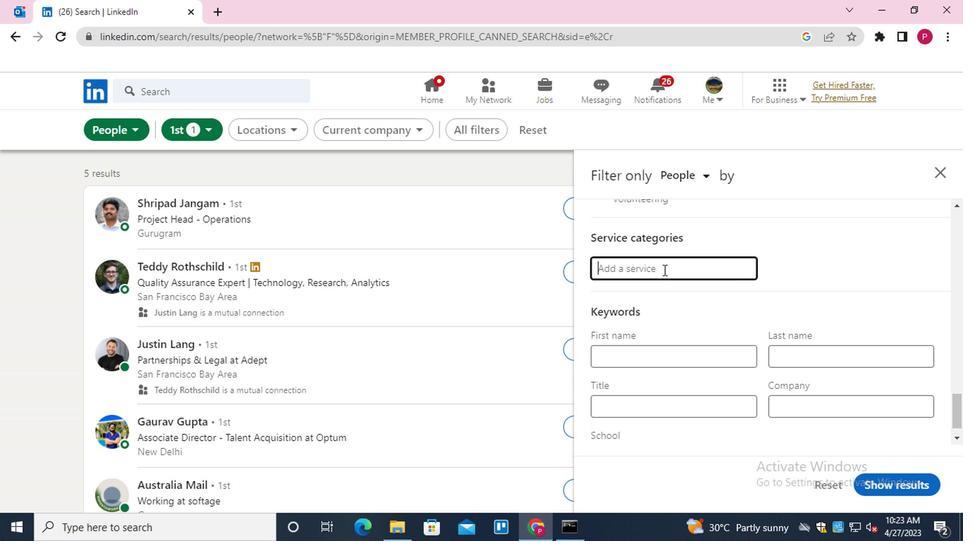 
Action: Key pressed <Key.shift>NATURE<Key.down><Key.enter>
Screenshot: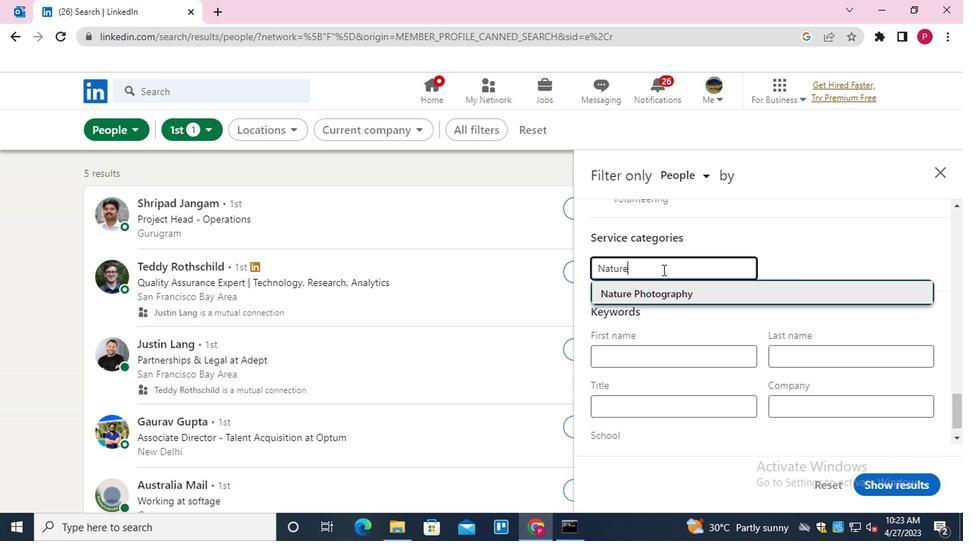 
Action: Mouse moved to (654, 281)
Screenshot: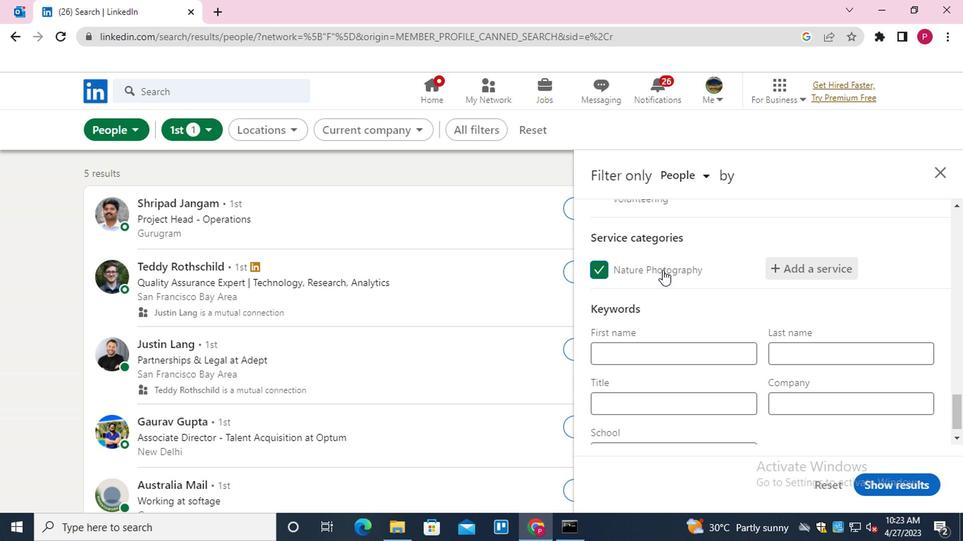 
Action: Mouse scrolled (654, 281) with delta (0, 0)
Screenshot: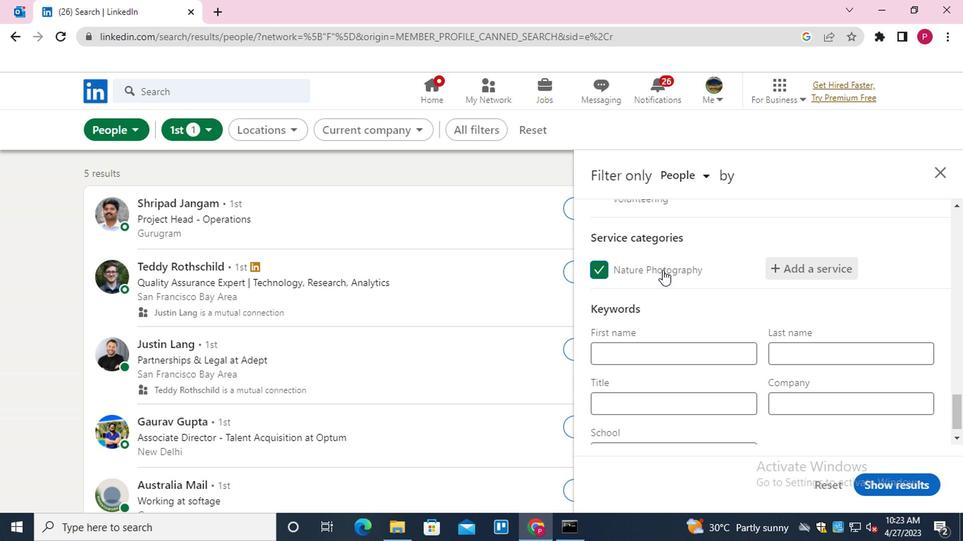 
Action: Mouse moved to (654, 304)
Screenshot: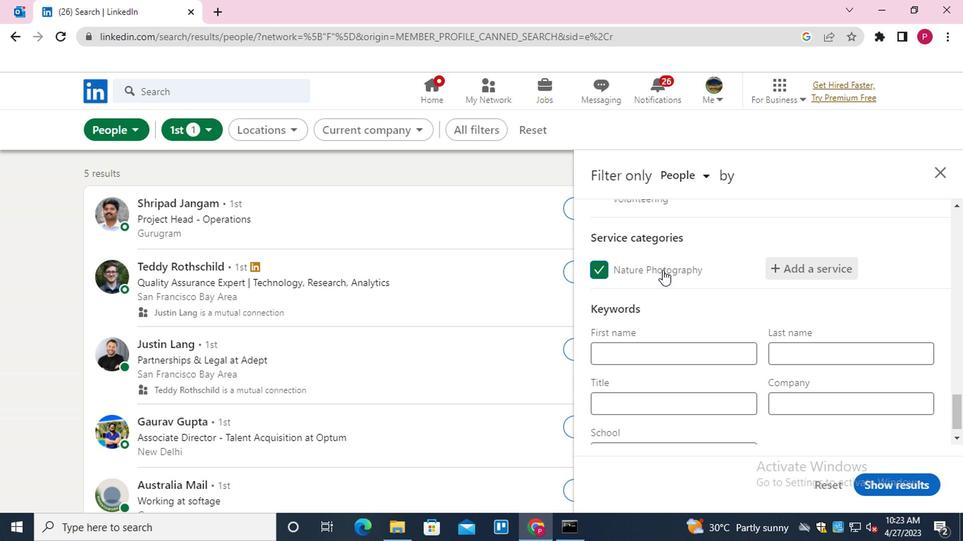 
Action: Mouse scrolled (654, 304) with delta (0, 0)
Screenshot: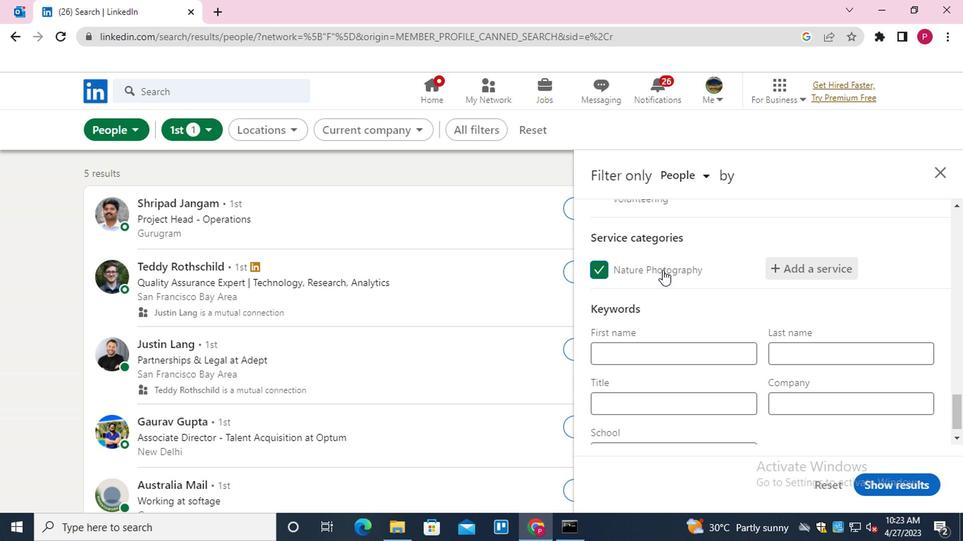 
Action: Mouse moved to (656, 317)
Screenshot: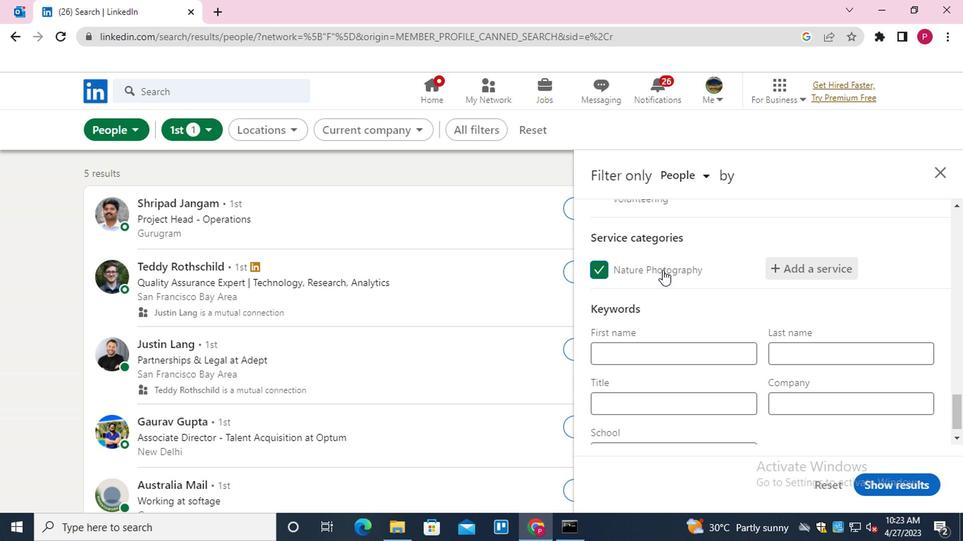 
Action: Mouse scrolled (656, 316) with delta (0, 0)
Screenshot: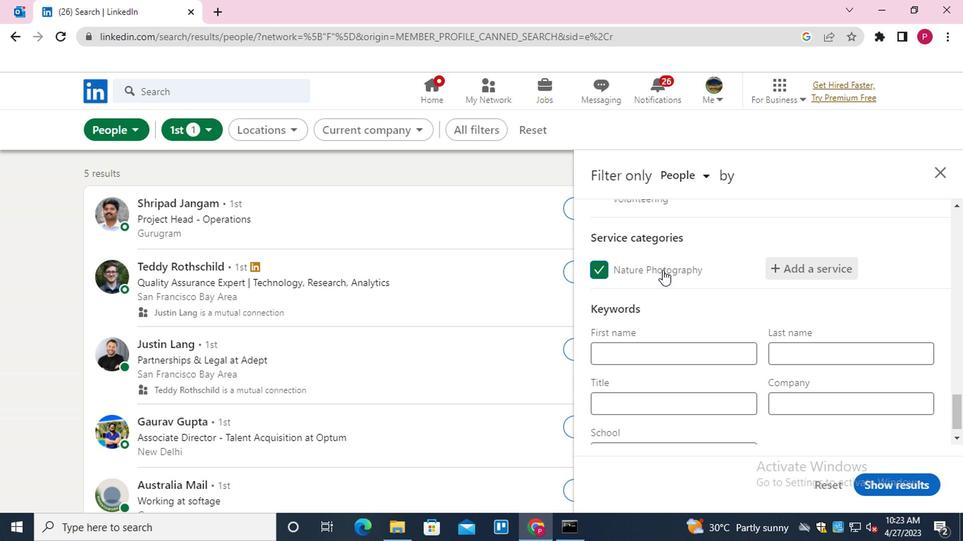 
Action: Mouse moved to (668, 379)
Screenshot: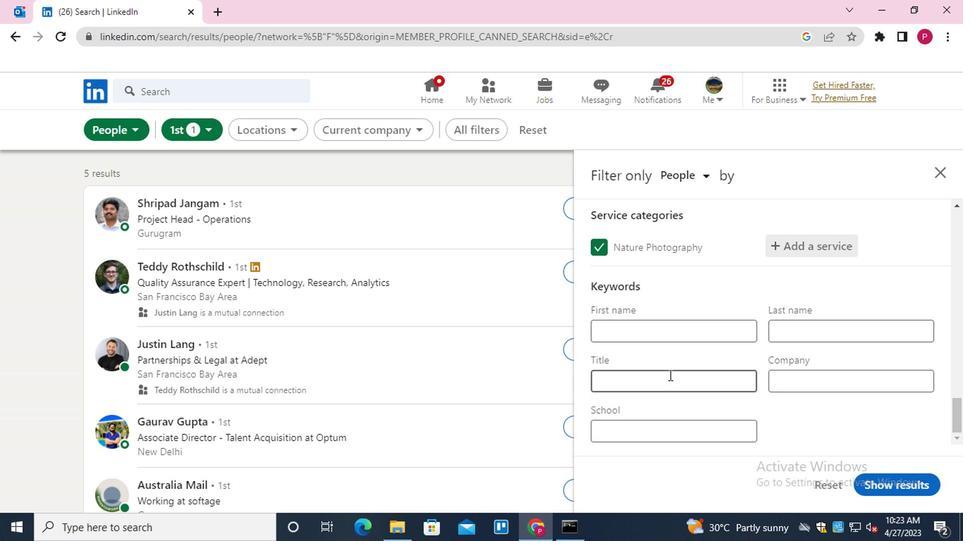 
Action: Mouse pressed left at (668, 379)
Screenshot: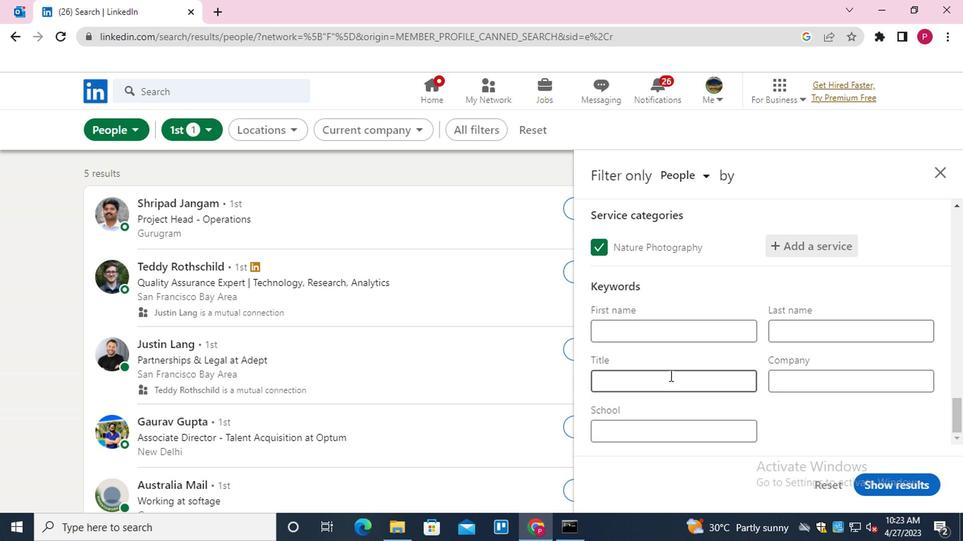 
Action: Key pressed <Key.shift><Key.shift><Key.shift><Key.shift><Key.shift>GHOSTWRITER
Screenshot: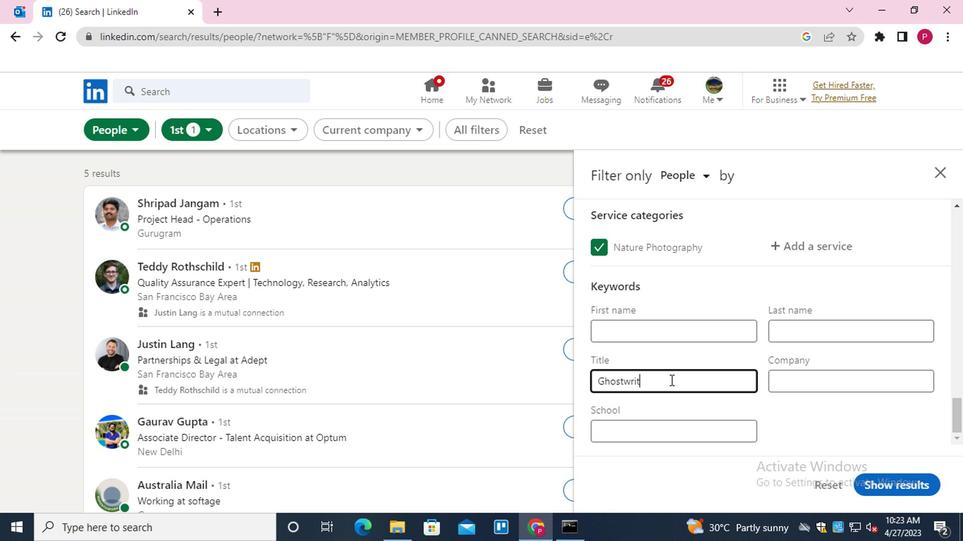 
Action: Mouse moved to (886, 482)
Screenshot: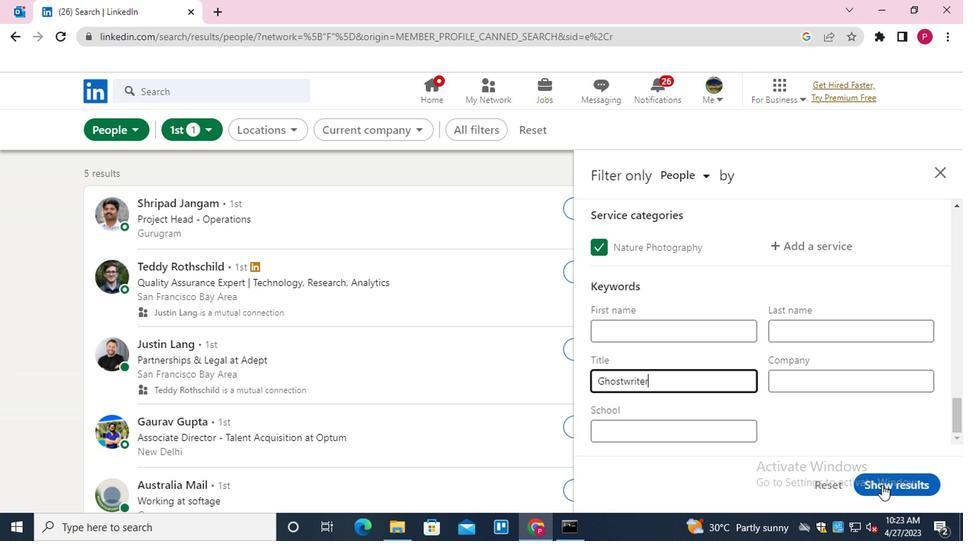 
Action: Mouse pressed left at (886, 482)
Screenshot: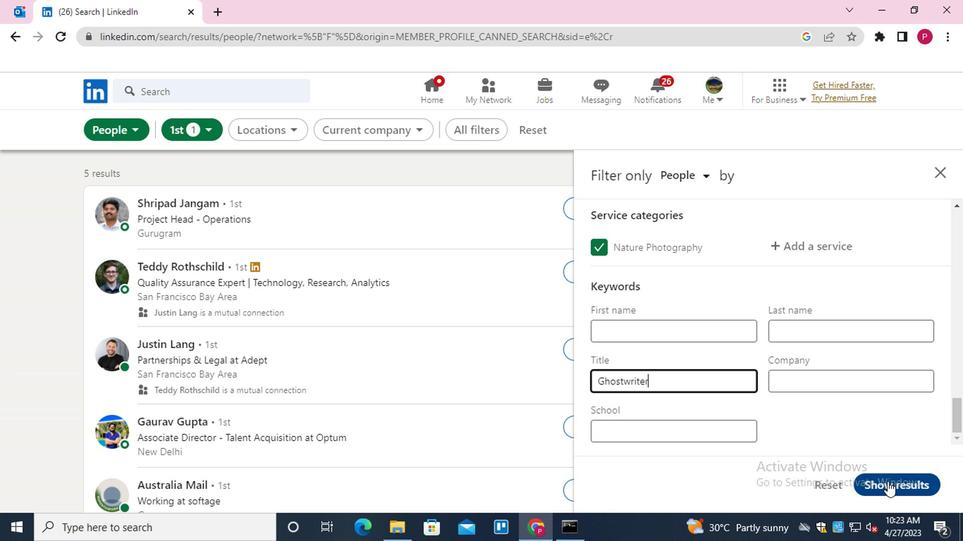 
Action: Mouse moved to (305, 238)
Screenshot: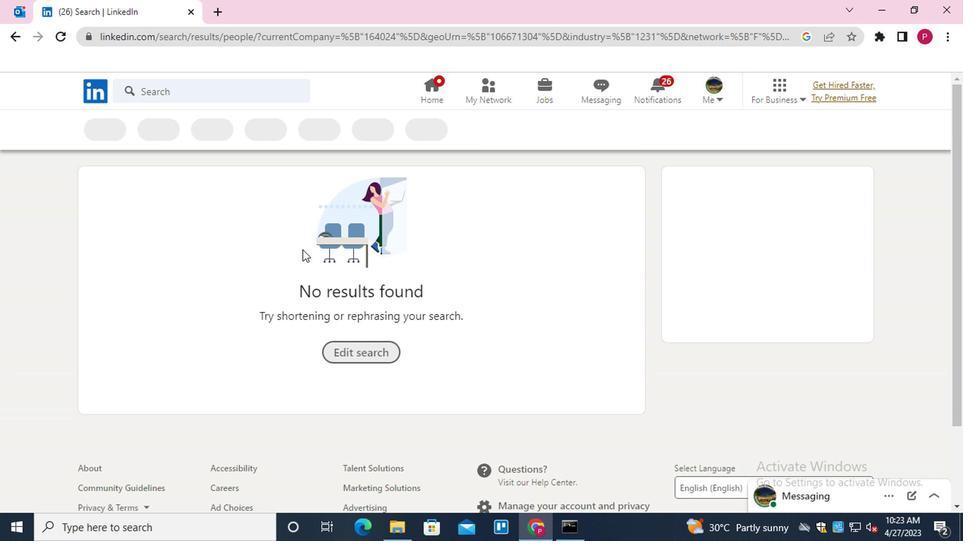 
